 Task: Find connections with filter location Dhaka with filter topic #Workwith filter profile language German with filter current company Ambe International-Recruitment and Mobility with filter school FAROOK COLLEGE, KOZHIKKODE with filter industry Market Research with filter service category Editing with filter keywords title Novelist/Writer
Action: Mouse moved to (484, 93)
Screenshot: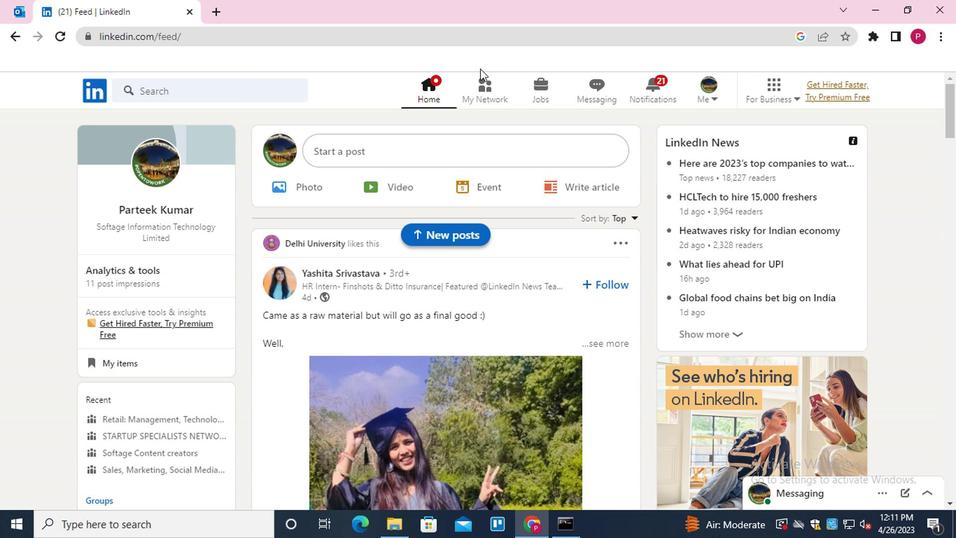 
Action: Mouse pressed left at (484, 93)
Screenshot: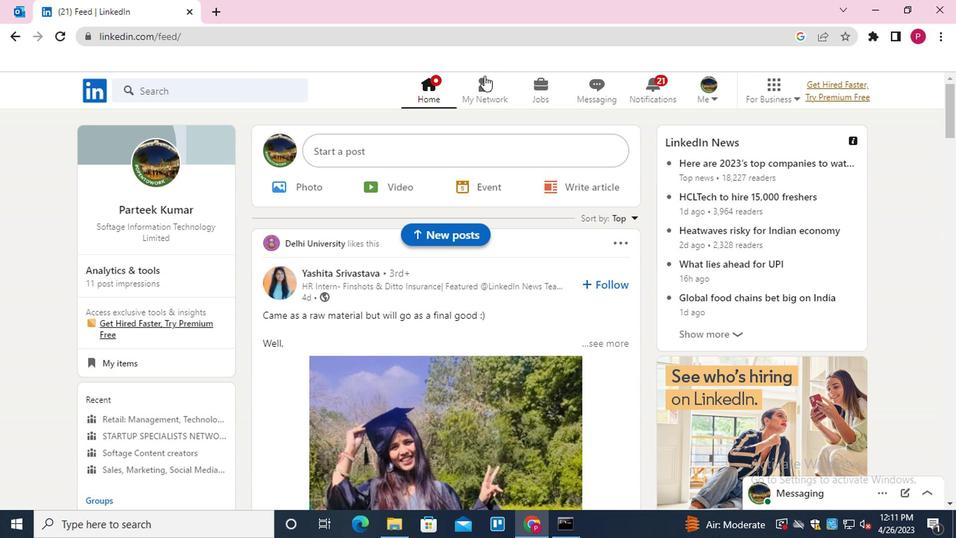 
Action: Mouse moved to (208, 167)
Screenshot: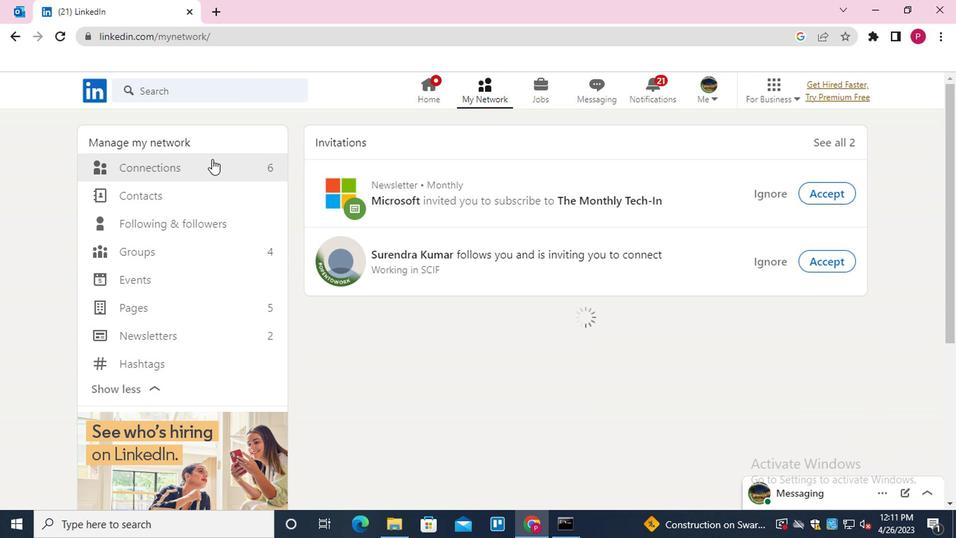 
Action: Mouse pressed left at (208, 167)
Screenshot: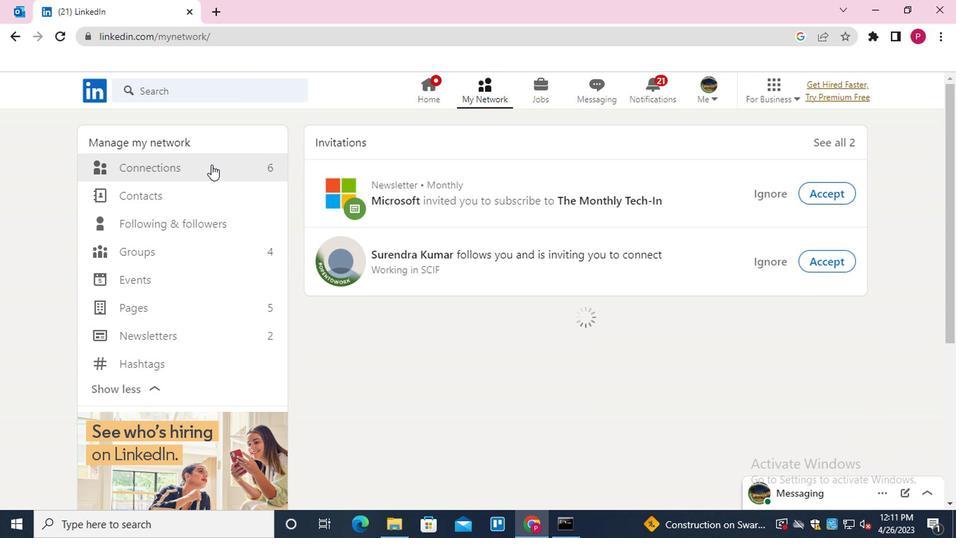 
Action: Mouse moved to (559, 172)
Screenshot: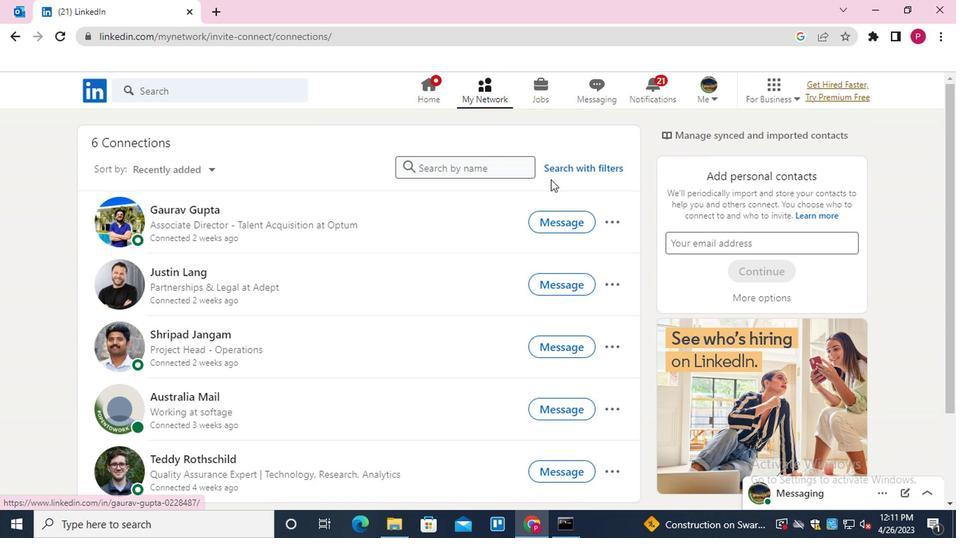 
Action: Mouse pressed left at (559, 172)
Screenshot: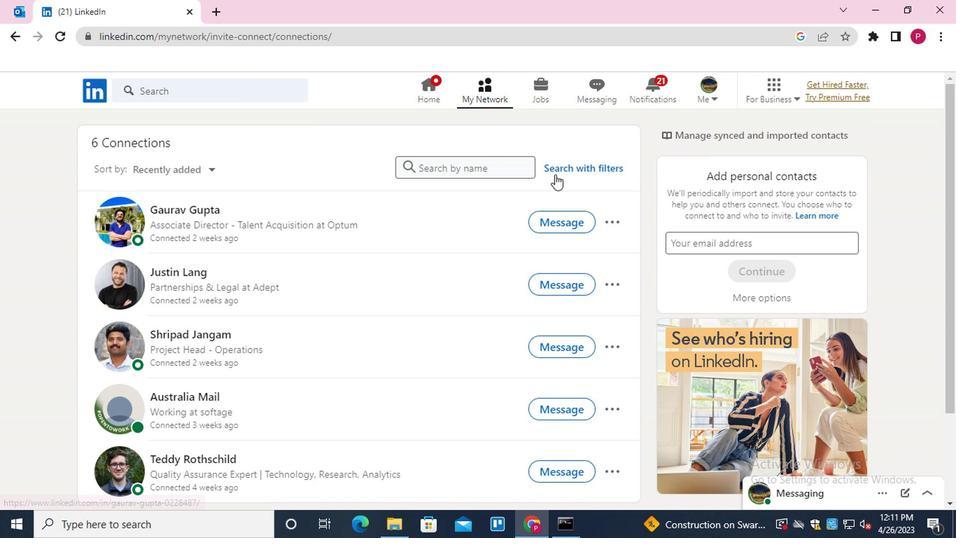 
Action: Mouse moved to (468, 126)
Screenshot: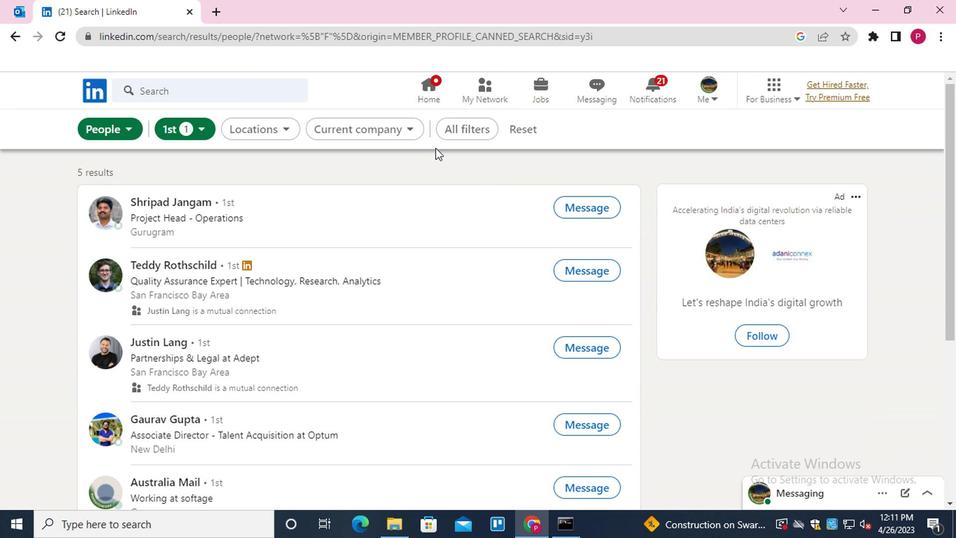
Action: Mouse pressed left at (468, 126)
Screenshot: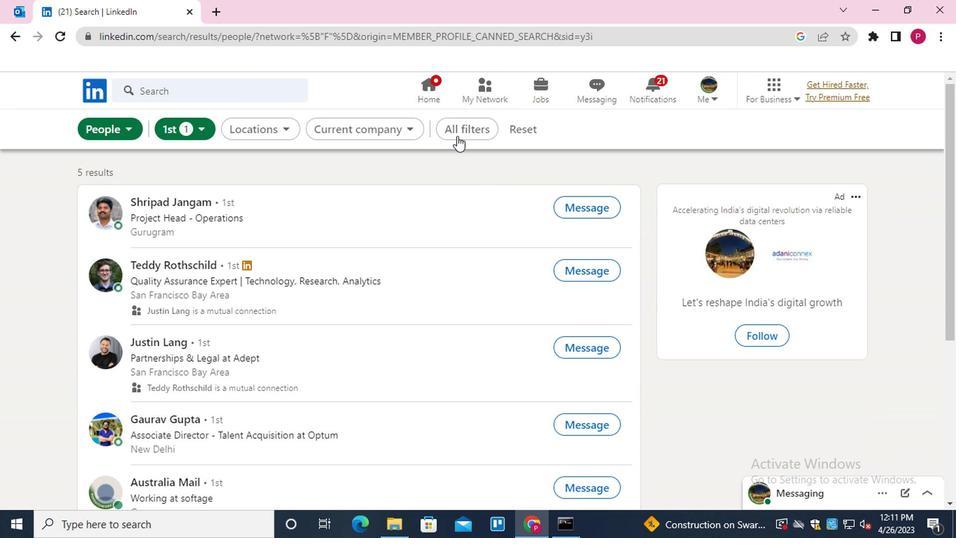 
Action: Mouse moved to (693, 300)
Screenshot: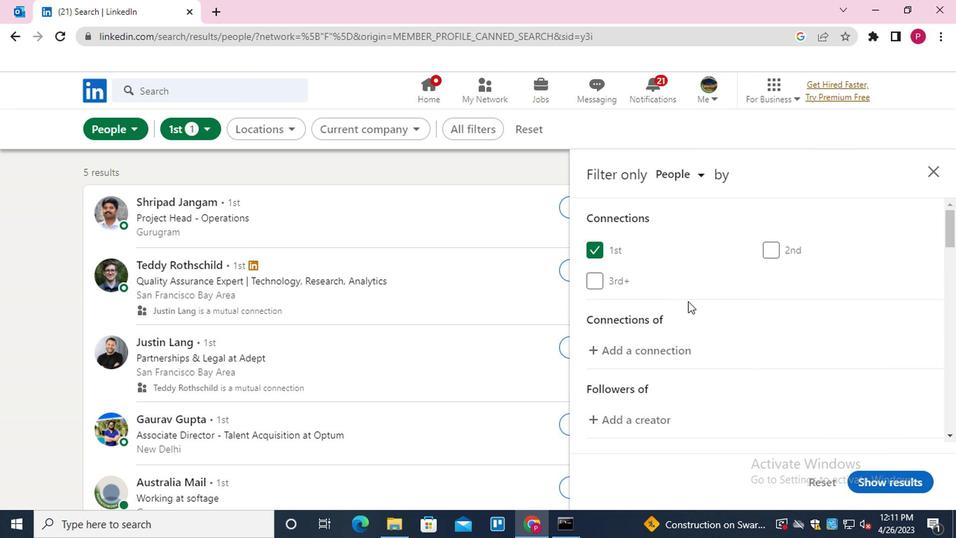 
Action: Mouse scrolled (693, 300) with delta (0, 0)
Screenshot: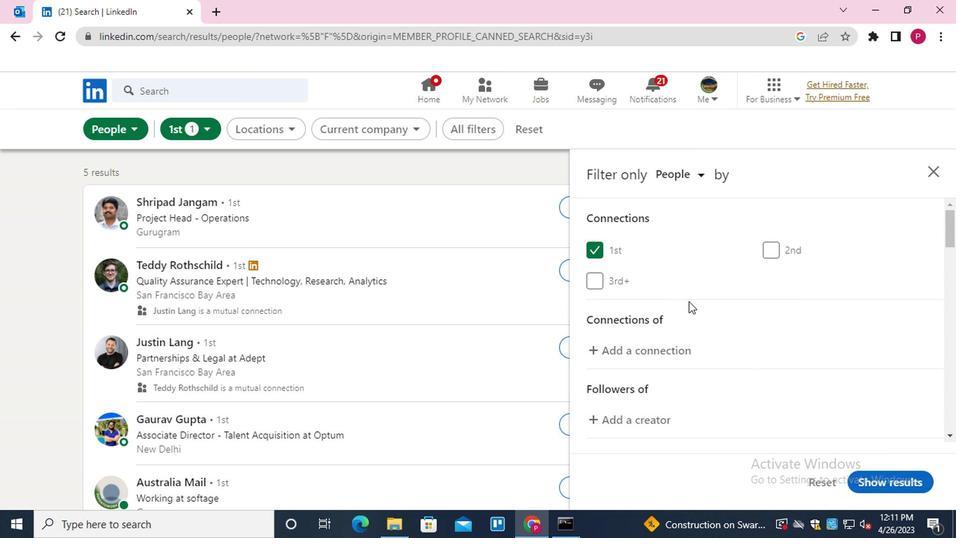 
Action: Mouse moved to (693, 302)
Screenshot: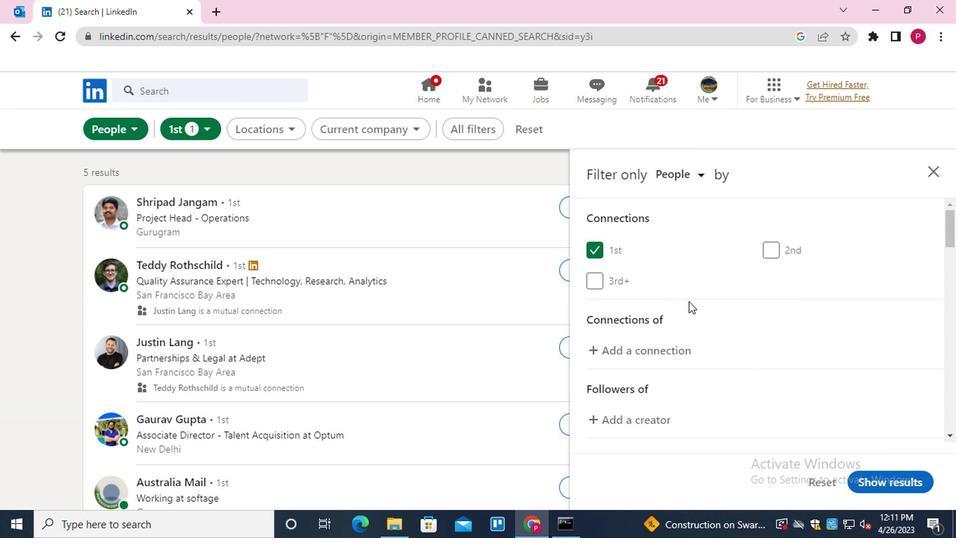 
Action: Mouse scrolled (693, 301) with delta (0, 0)
Screenshot: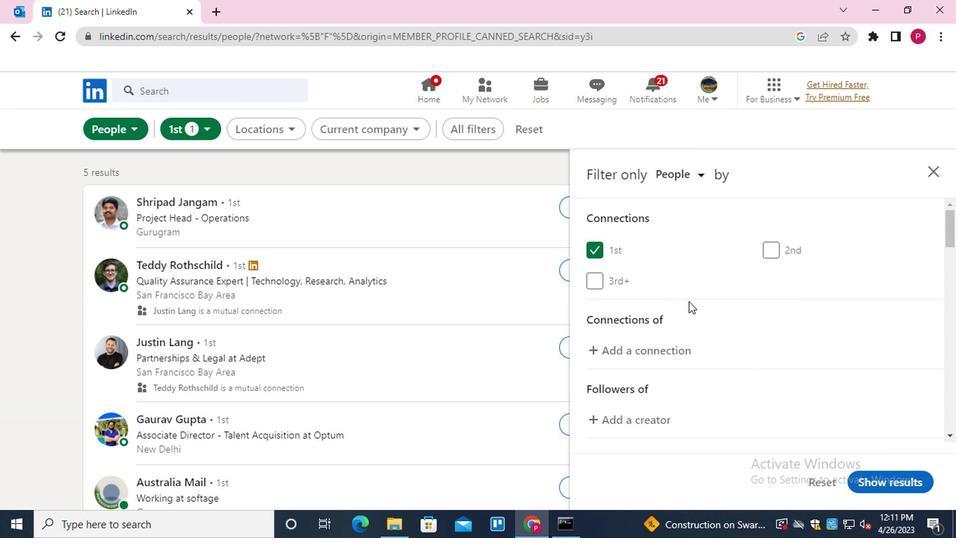 
Action: Mouse moved to (827, 411)
Screenshot: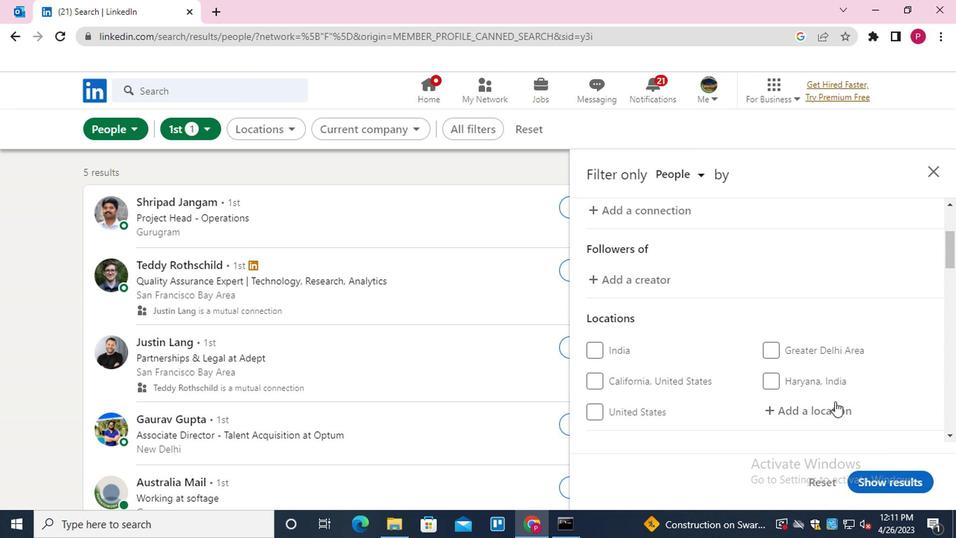 
Action: Mouse pressed left at (827, 411)
Screenshot: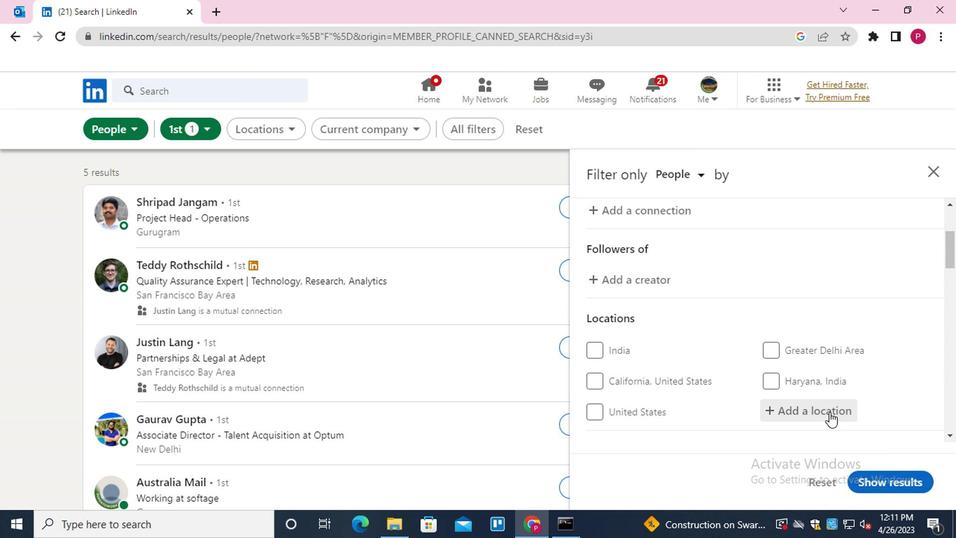 
Action: Mouse moved to (745, 291)
Screenshot: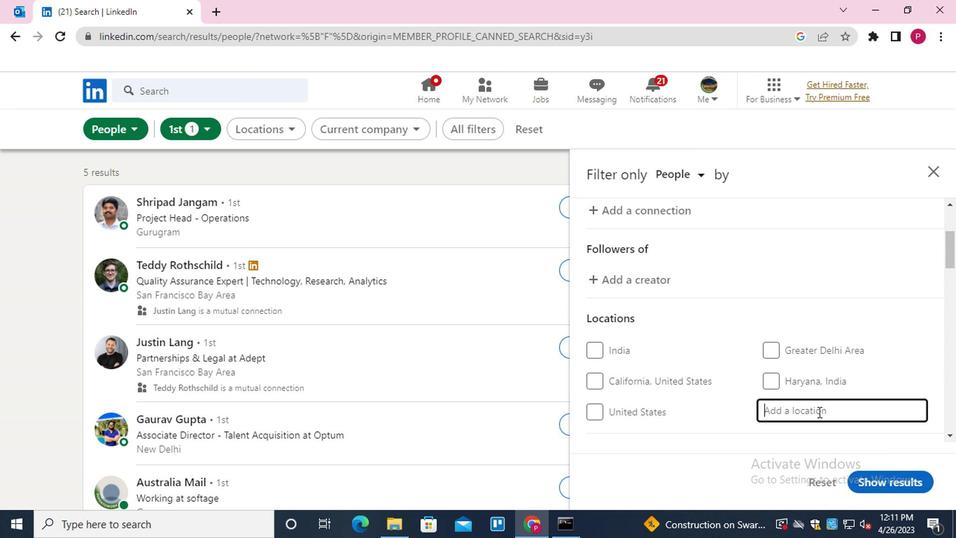 
Action: Key pressed <Key.shift>DHAKA
Screenshot: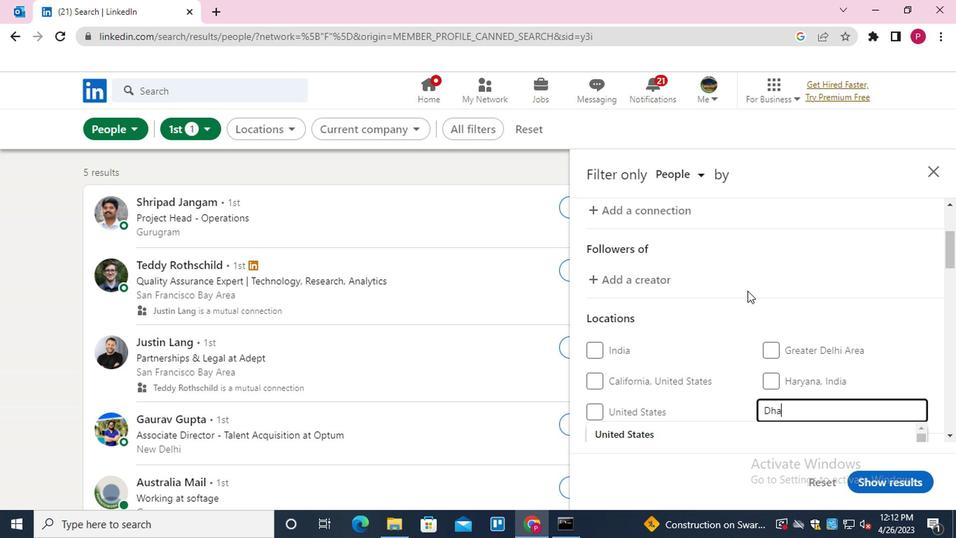 
Action: Mouse moved to (723, 278)
Screenshot: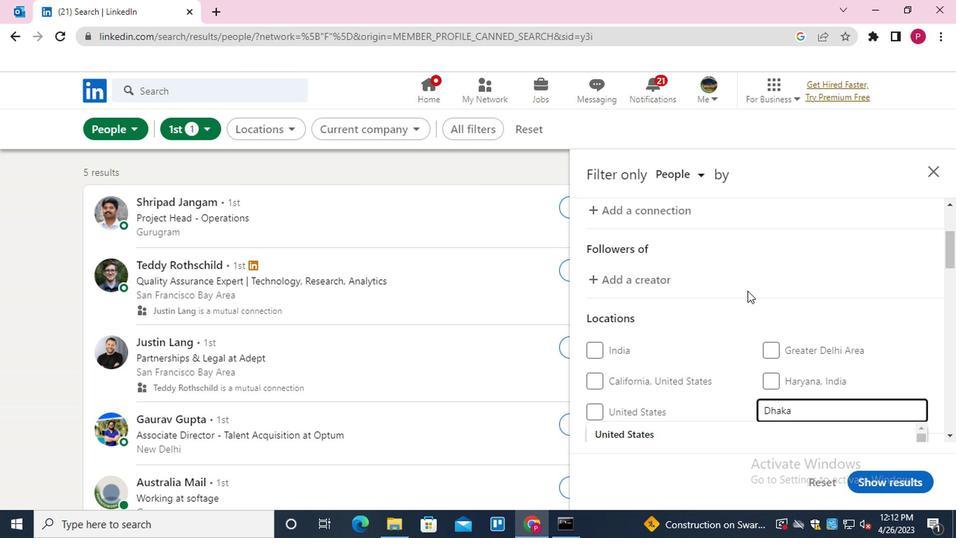 
Action: Mouse scrolled (723, 277) with delta (0, 0)
Screenshot: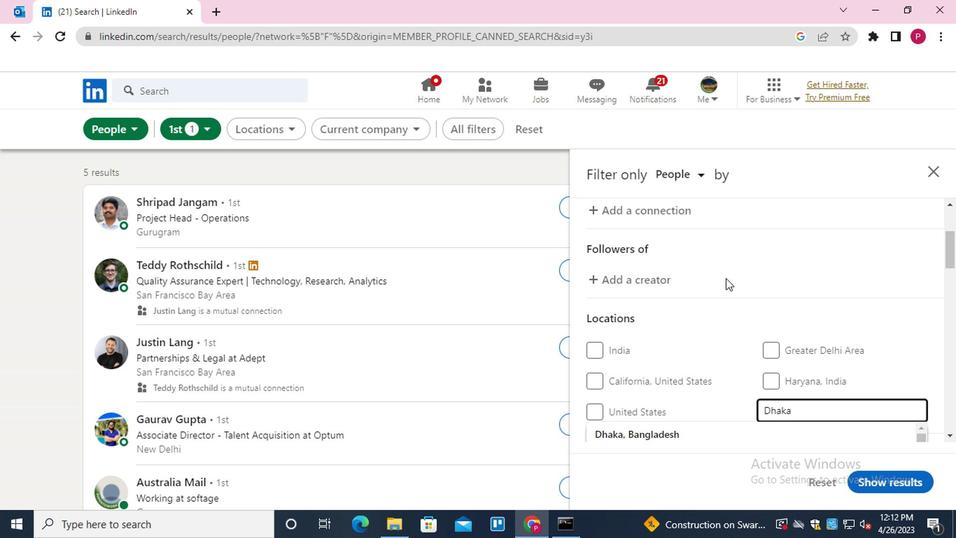 
Action: Mouse scrolled (723, 277) with delta (0, 0)
Screenshot: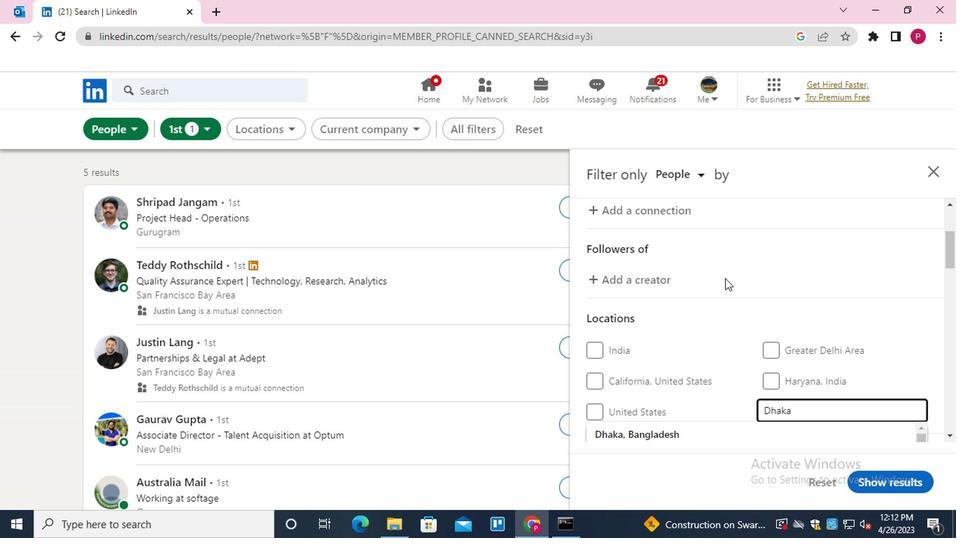
Action: Key pressed <Key.down><Key.enter>
Screenshot: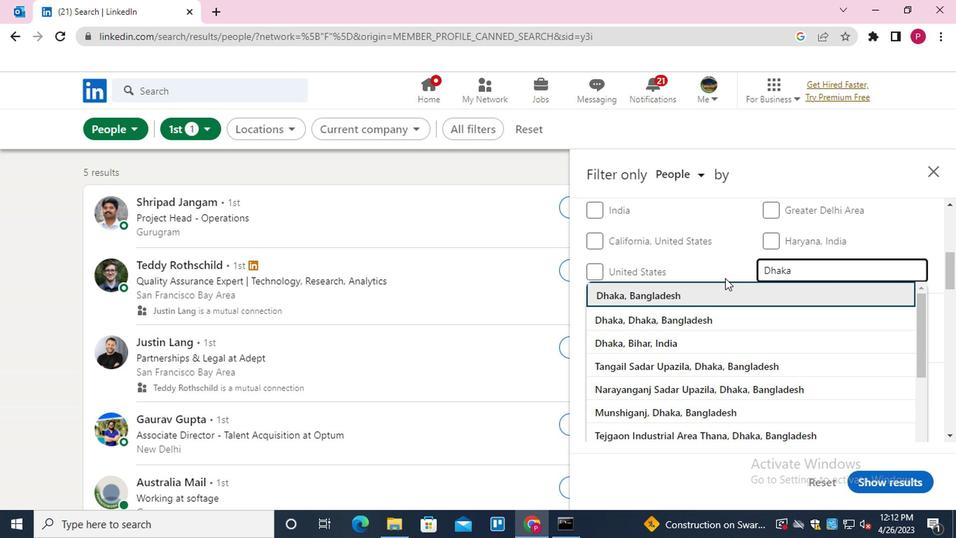 
Action: Mouse moved to (673, 282)
Screenshot: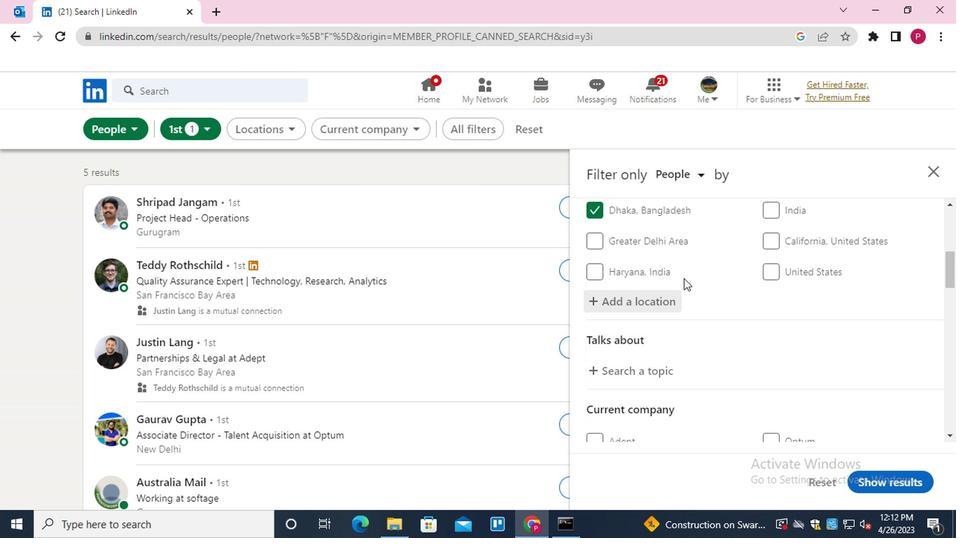
Action: Mouse scrolled (673, 281) with delta (0, 0)
Screenshot: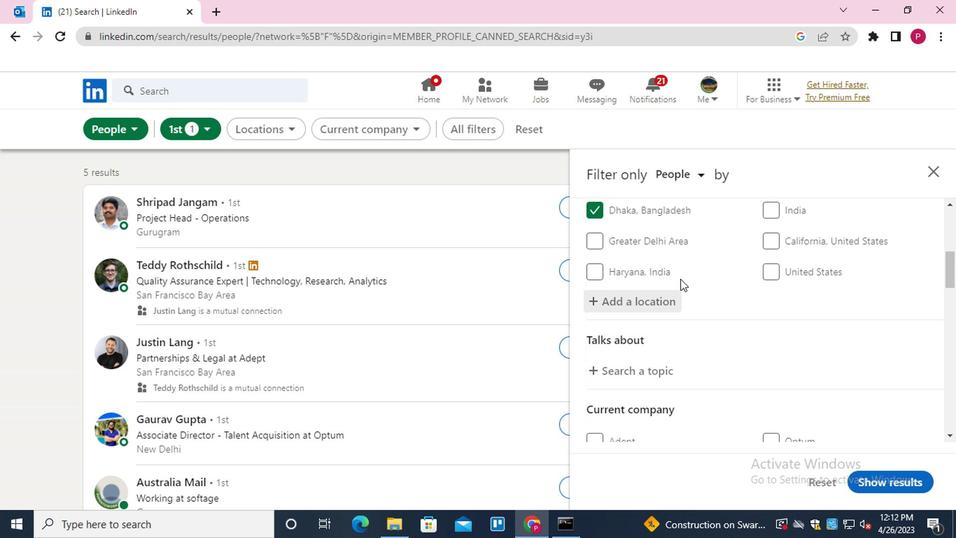 
Action: Mouse moved to (640, 300)
Screenshot: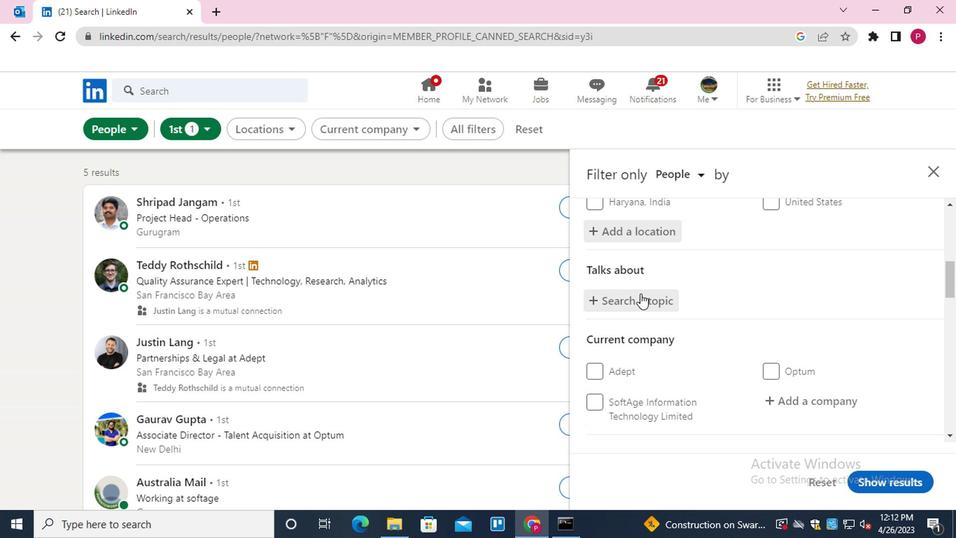 
Action: Mouse pressed left at (640, 300)
Screenshot: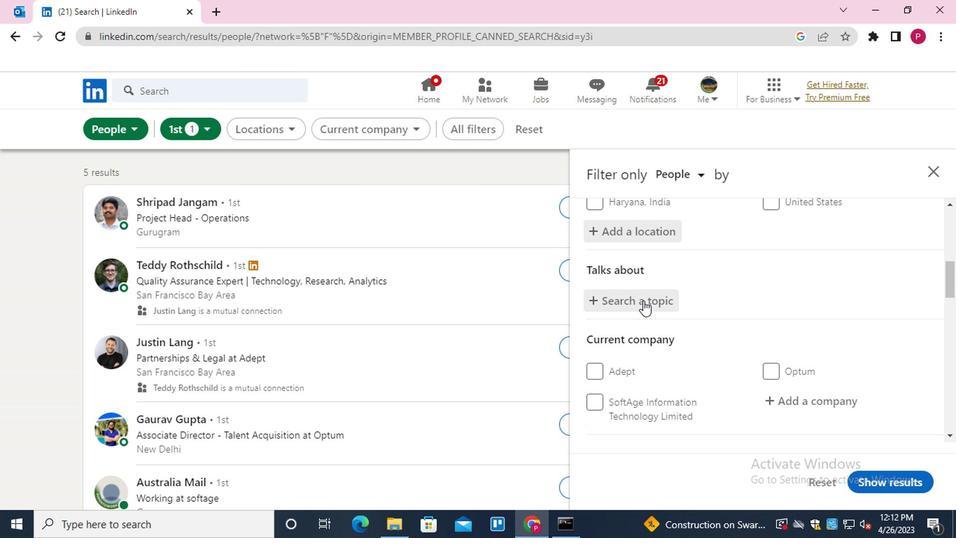 
Action: Key pressed WORK<Key.down><Key.enter>
Screenshot: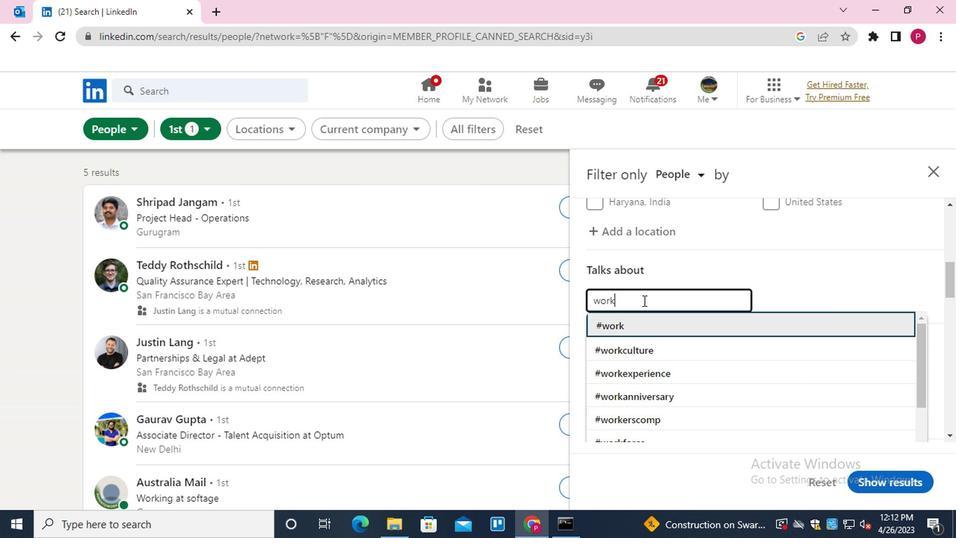 
Action: Mouse moved to (504, 313)
Screenshot: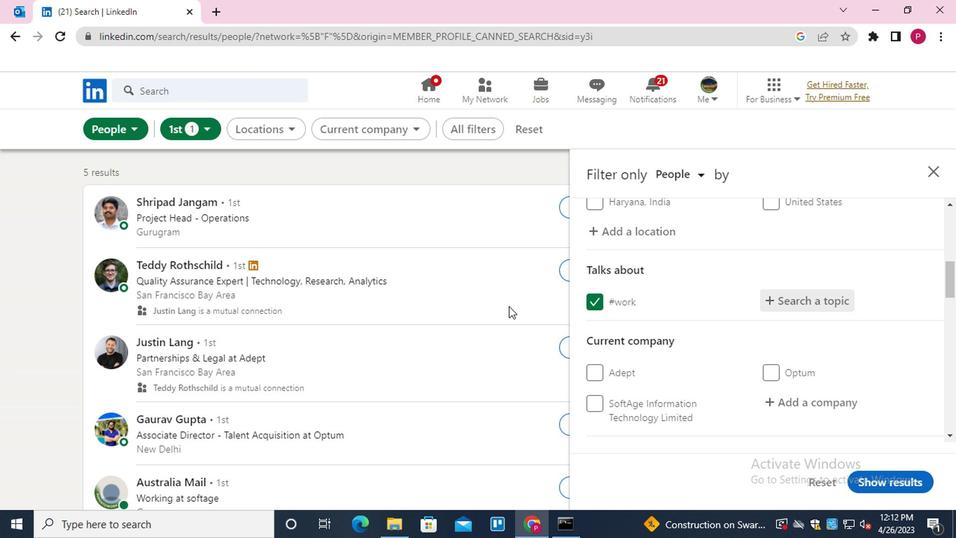 
Action: Mouse scrolled (504, 312) with delta (0, 0)
Screenshot: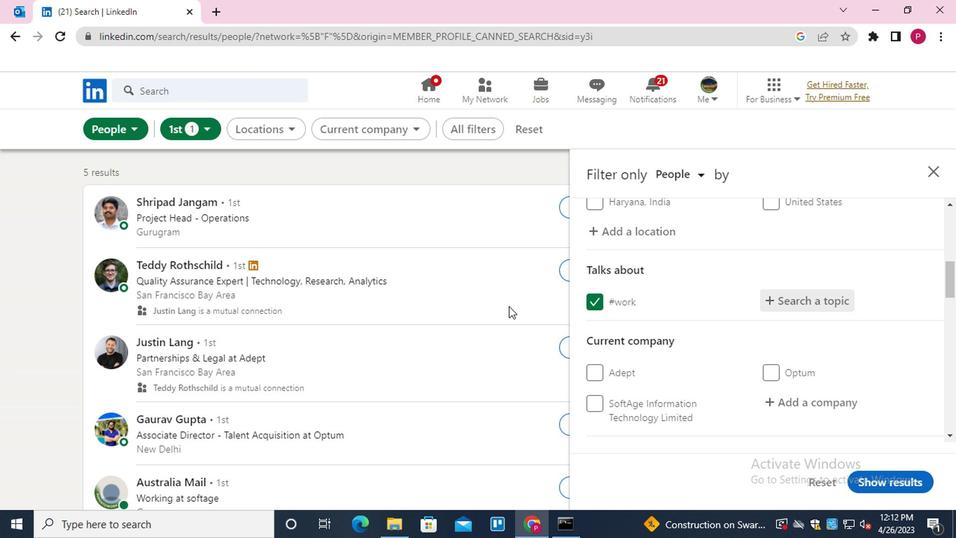 
Action: Mouse moved to (545, 327)
Screenshot: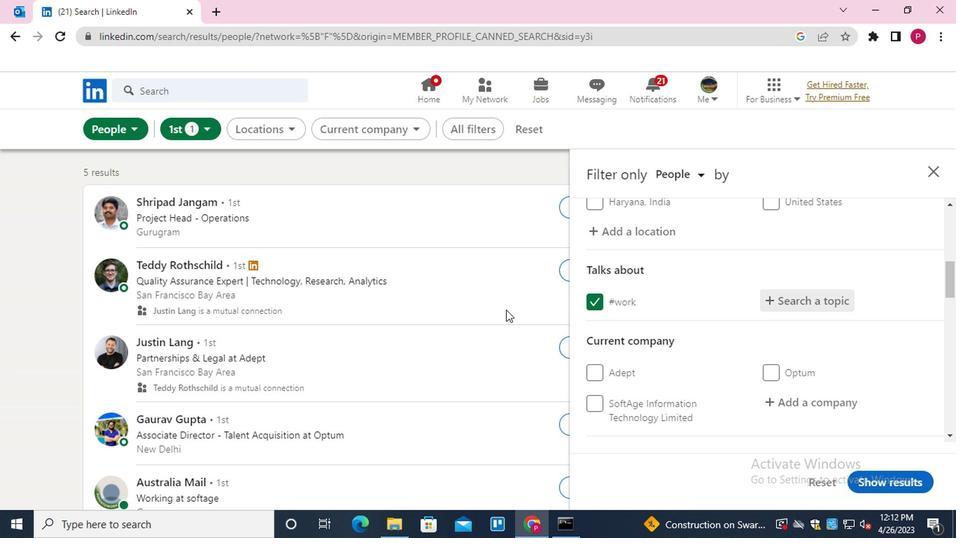 
Action: Mouse scrolled (545, 326) with delta (0, 0)
Screenshot: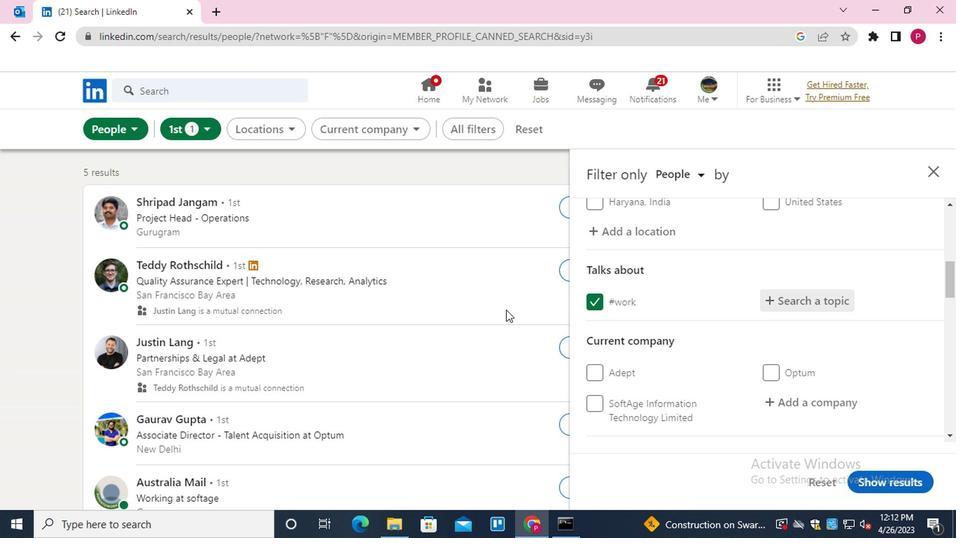 
Action: Mouse moved to (609, 334)
Screenshot: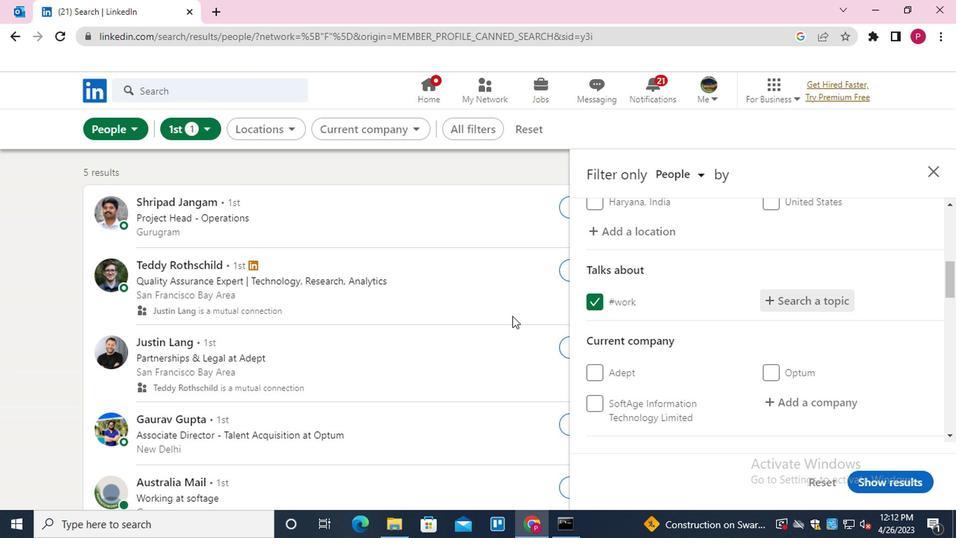 
Action: Mouse scrolled (609, 333) with delta (0, 0)
Screenshot: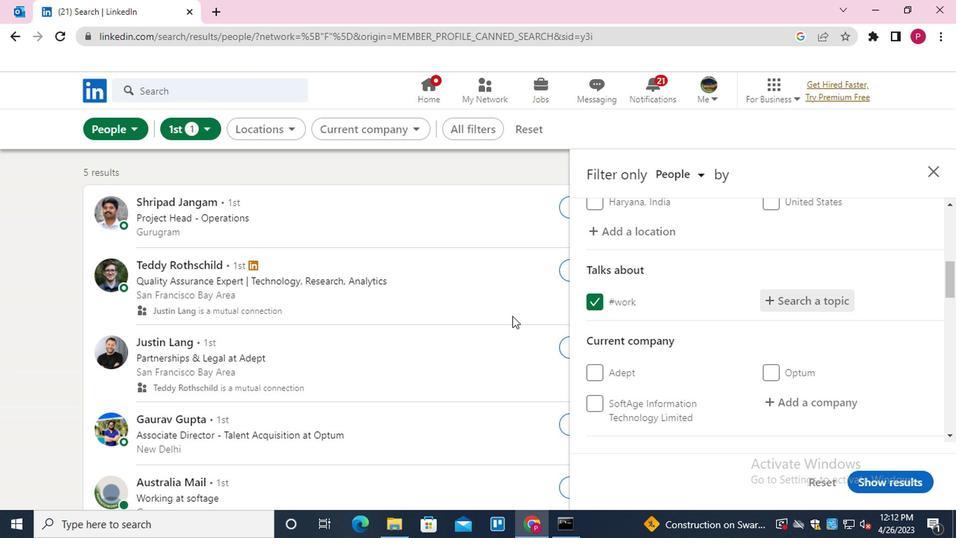 
Action: Mouse moved to (800, 325)
Screenshot: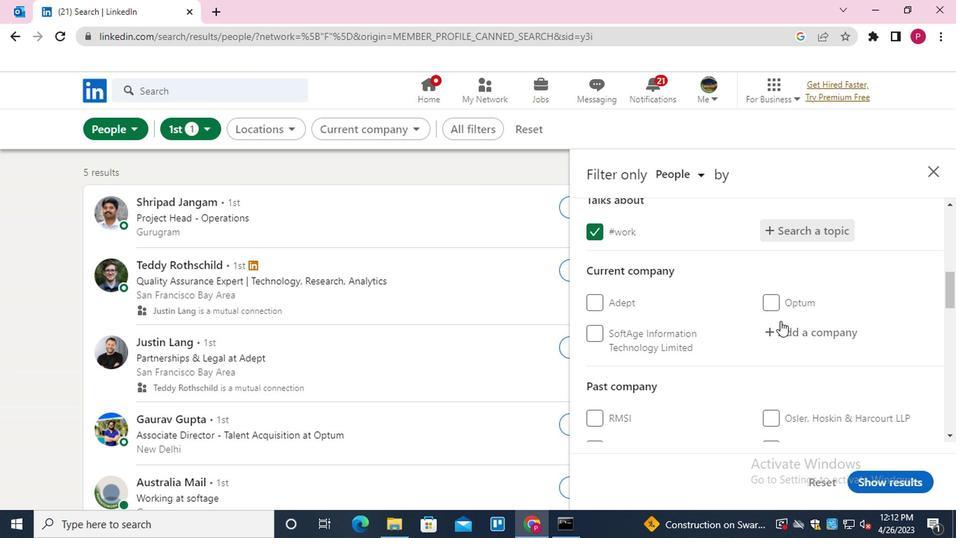 
Action: Mouse pressed left at (800, 325)
Screenshot: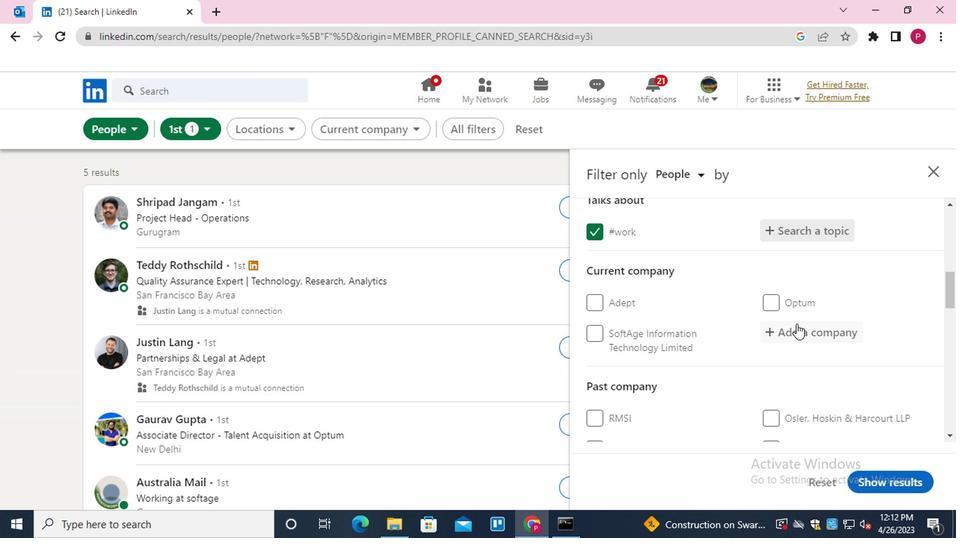 
Action: Mouse moved to (757, 325)
Screenshot: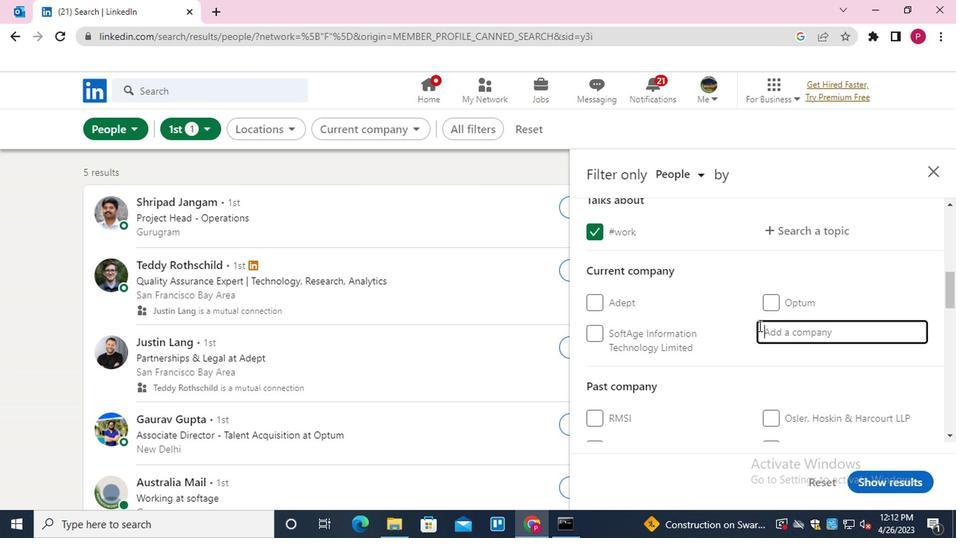 
Action: Key pressed <Key.shift>AMBE<Key.down><Key.down><Key.down><Key.enter>
Screenshot: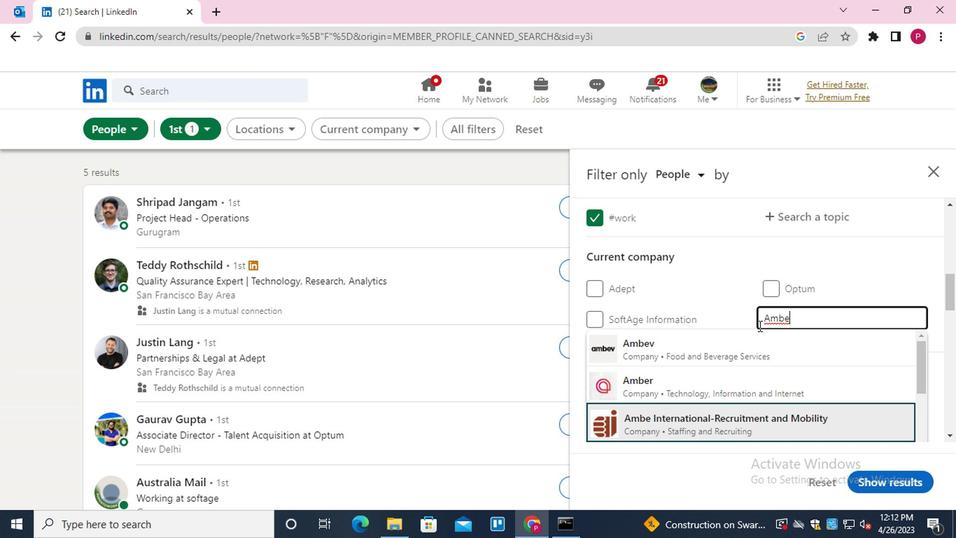 
Action: Mouse moved to (798, 333)
Screenshot: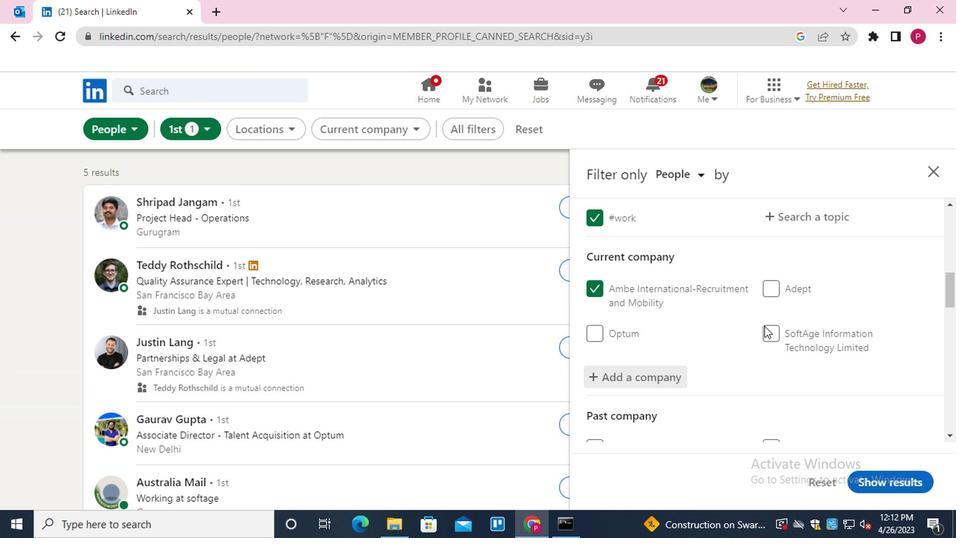 
Action: Mouse scrolled (798, 332) with delta (0, 0)
Screenshot: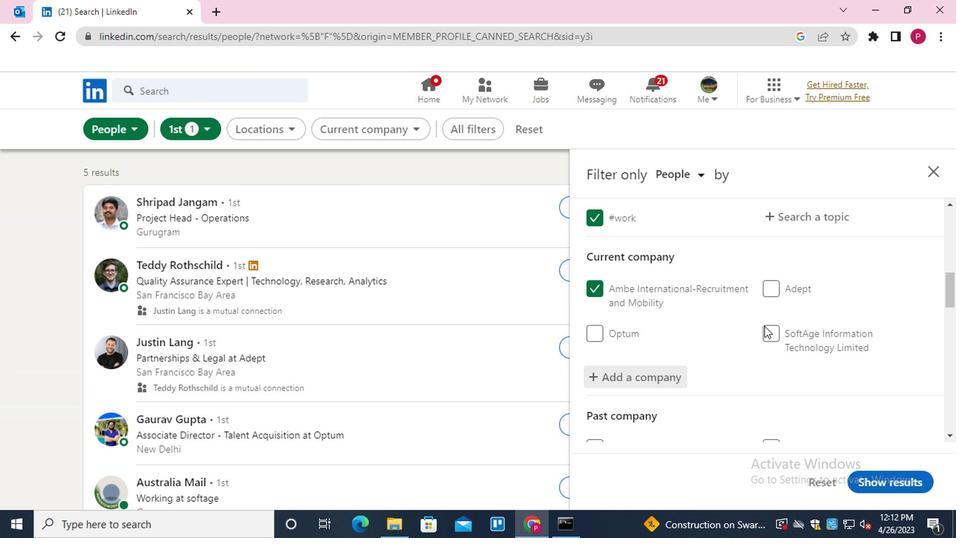
Action: Mouse moved to (798, 335)
Screenshot: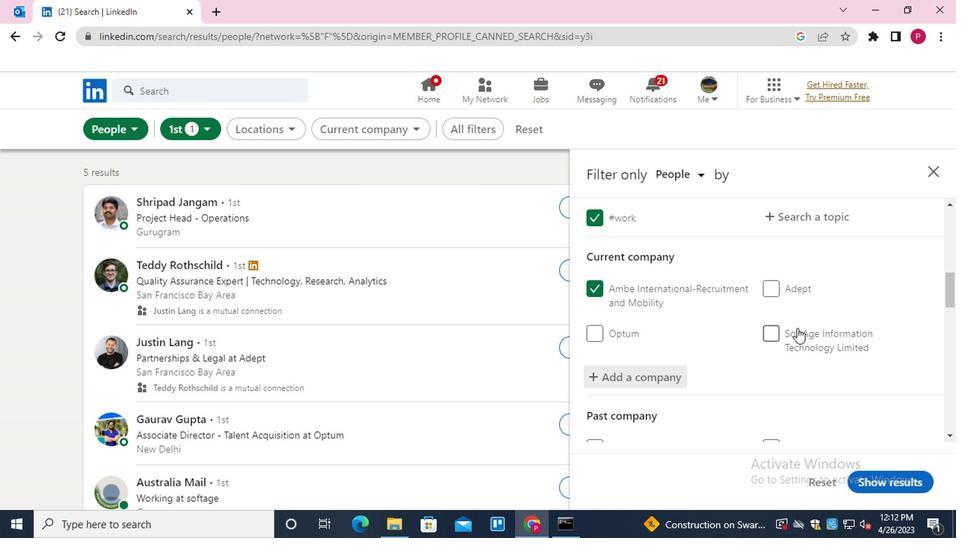 
Action: Mouse scrolled (798, 334) with delta (0, 0)
Screenshot: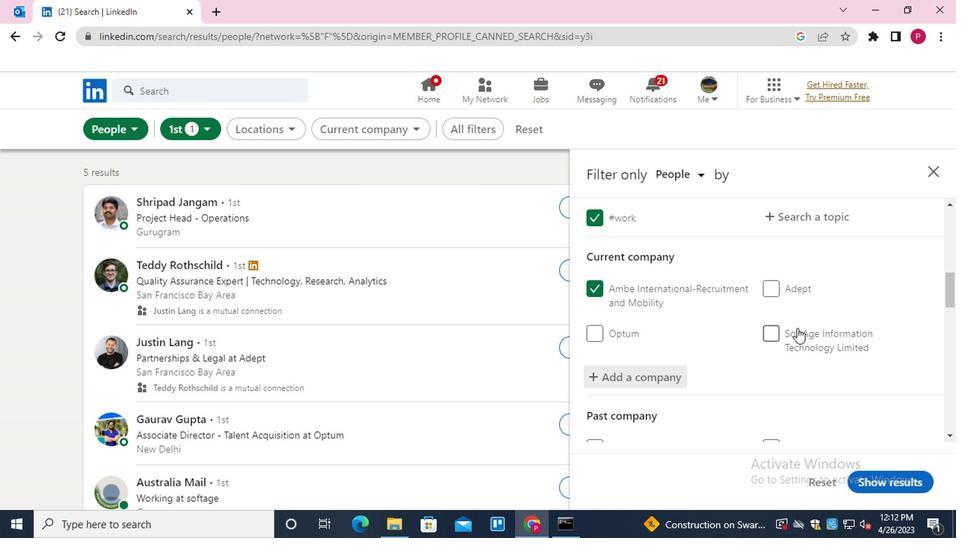 
Action: Mouse moved to (797, 337)
Screenshot: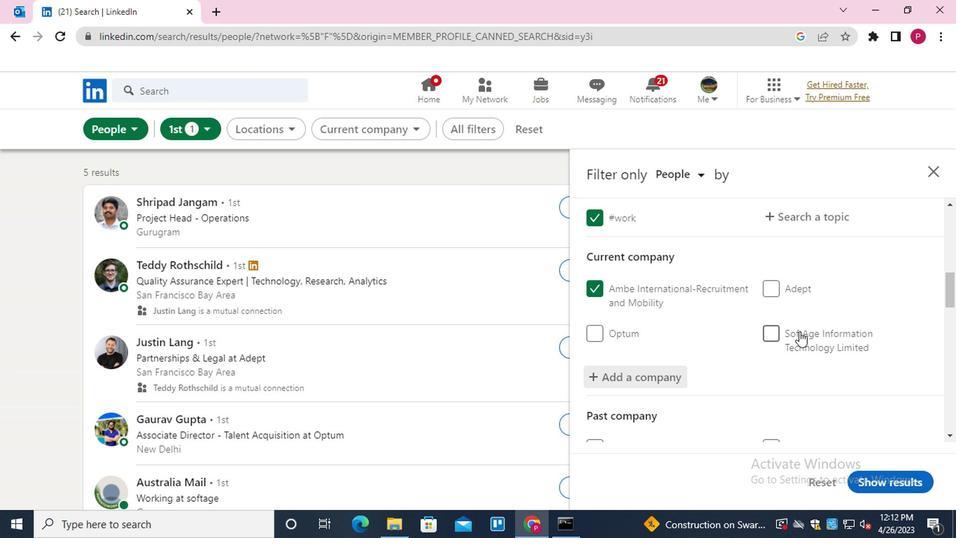 
Action: Mouse scrolled (797, 337) with delta (0, 0)
Screenshot: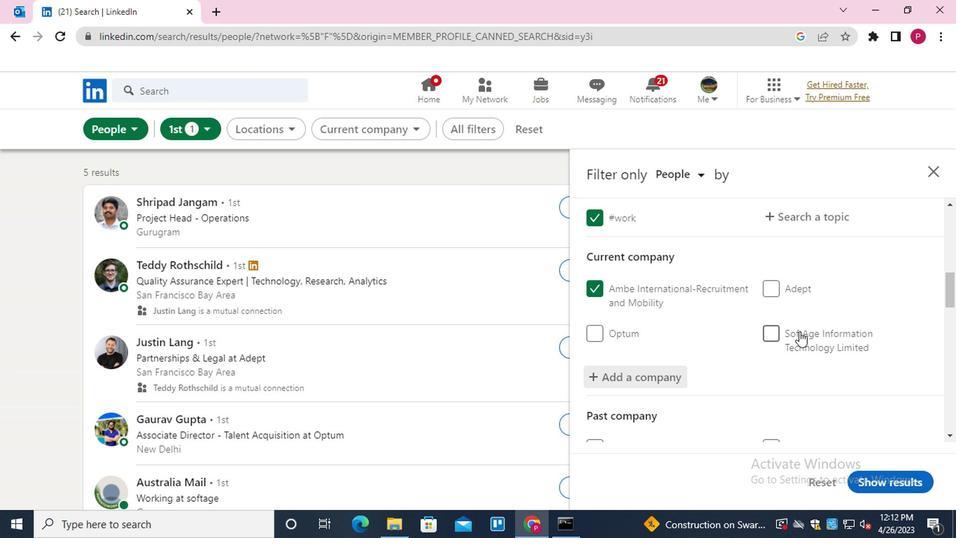 
Action: Mouse moved to (795, 339)
Screenshot: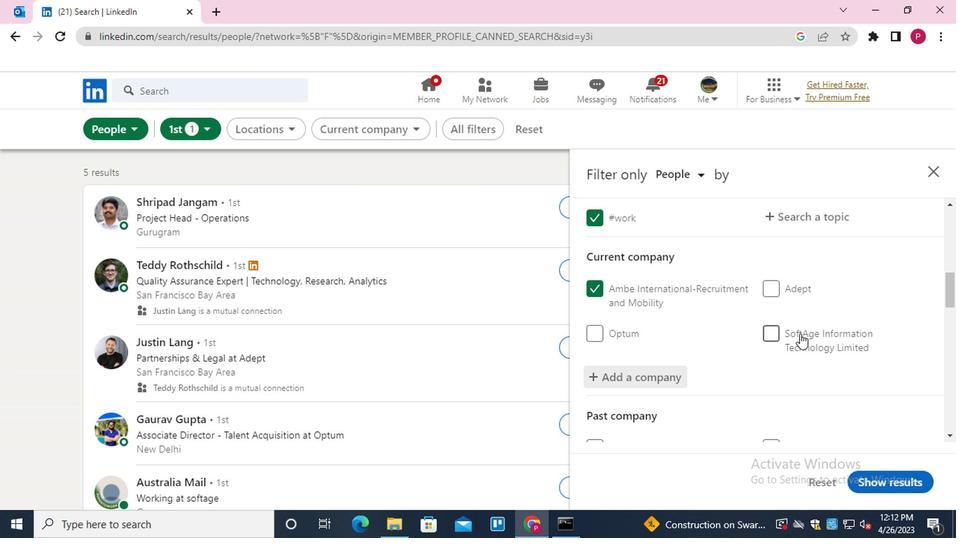 
Action: Mouse scrolled (795, 338) with delta (0, 0)
Screenshot: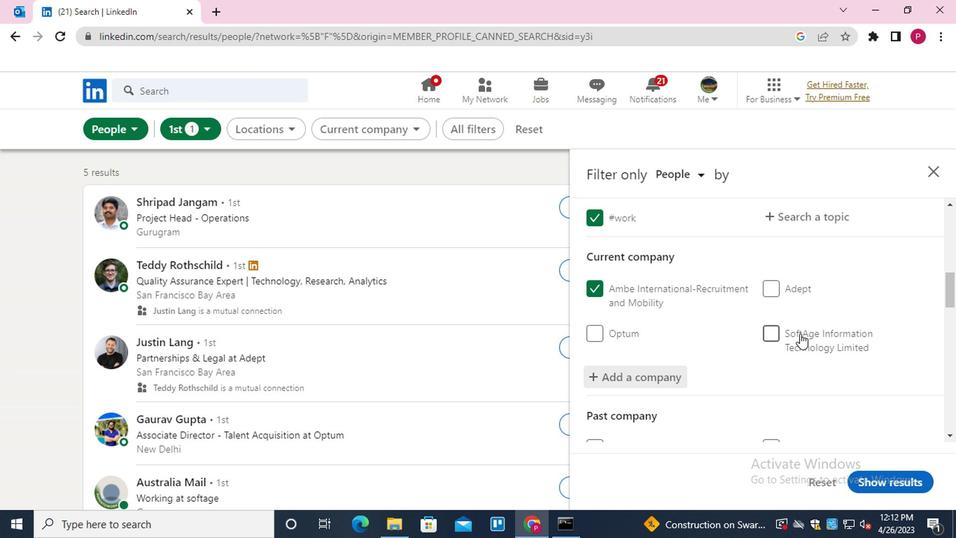 
Action: Mouse moved to (776, 276)
Screenshot: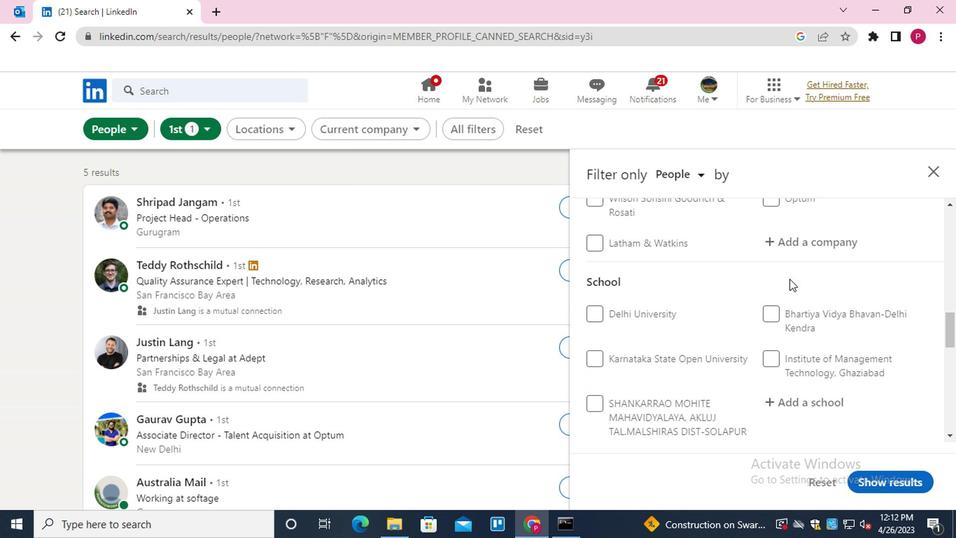 
Action: Mouse scrolled (776, 275) with delta (0, 0)
Screenshot: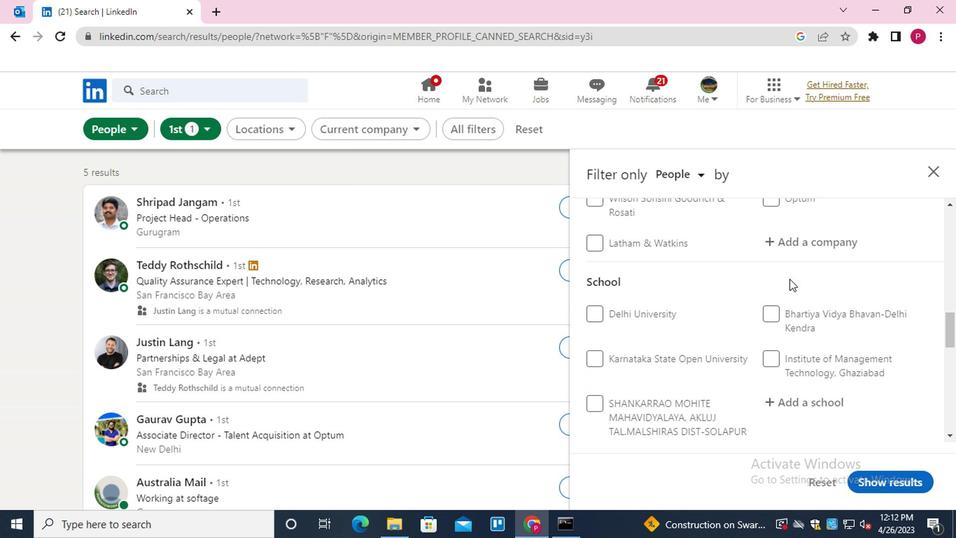
Action: Mouse scrolled (776, 275) with delta (0, 0)
Screenshot: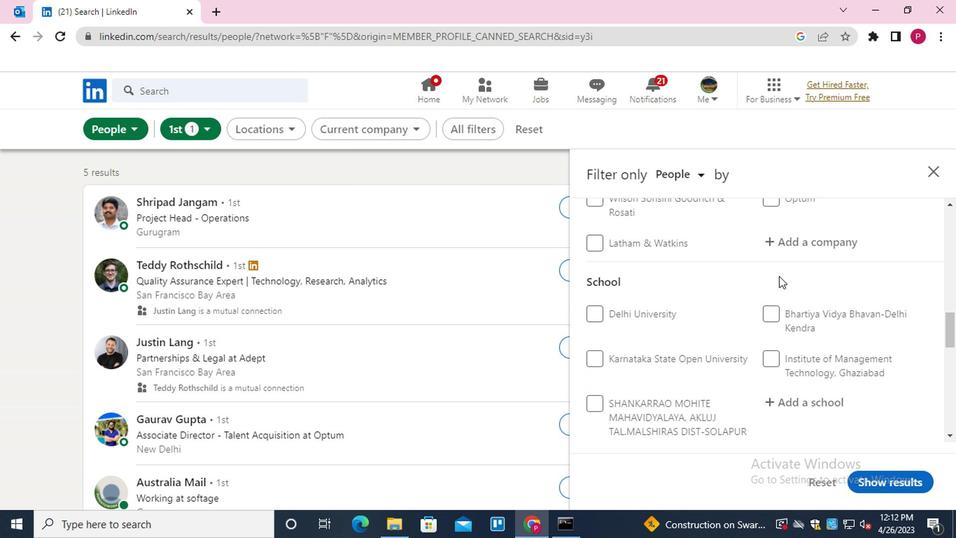 
Action: Mouse moved to (803, 266)
Screenshot: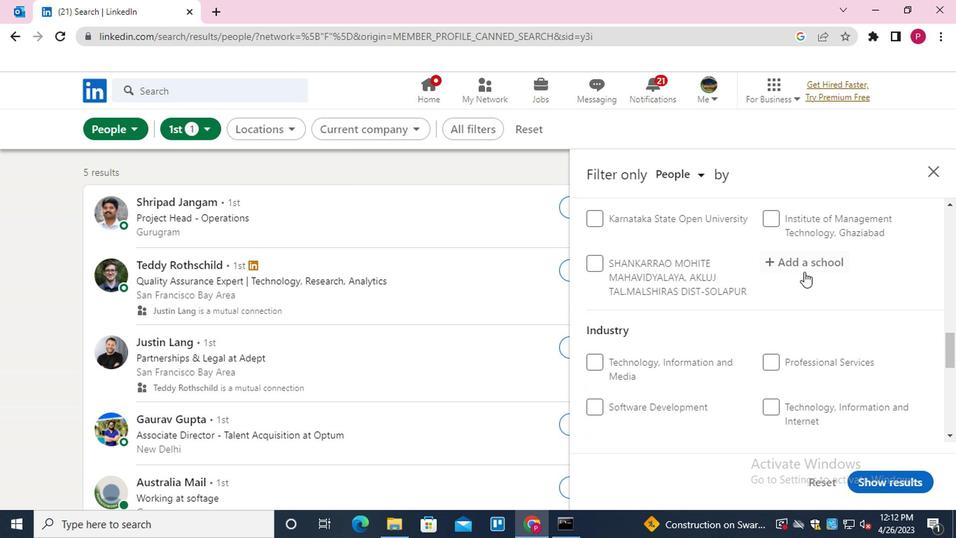 
Action: Mouse pressed left at (803, 266)
Screenshot: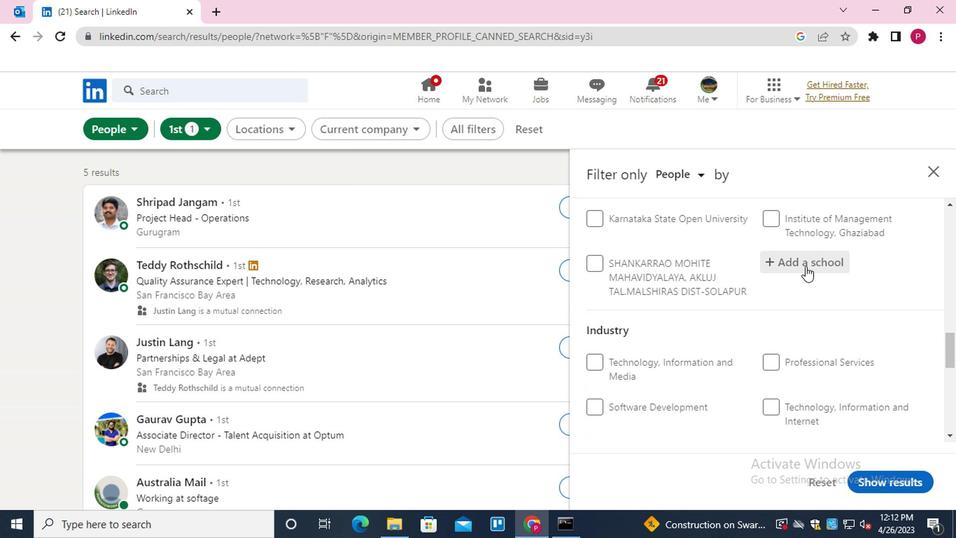 
Action: Key pressed <Key.shift><Key.shift><Key.shift><Key.shift><Key.shift>FAROOK<Key.space><Key.shift>COLLEGE
Screenshot: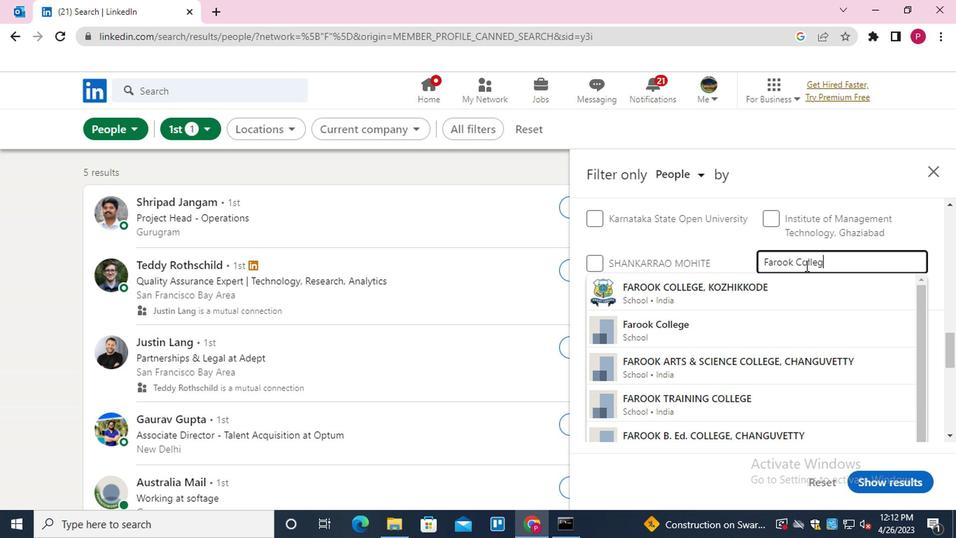 
Action: Mouse moved to (779, 280)
Screenshot: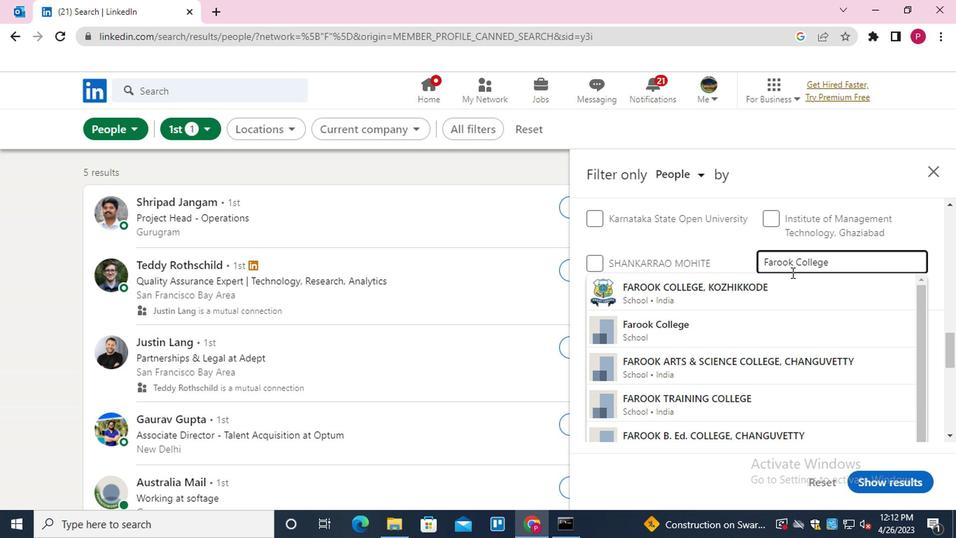 
Action: Mouse pressed left at (779, 280)
Screenshot: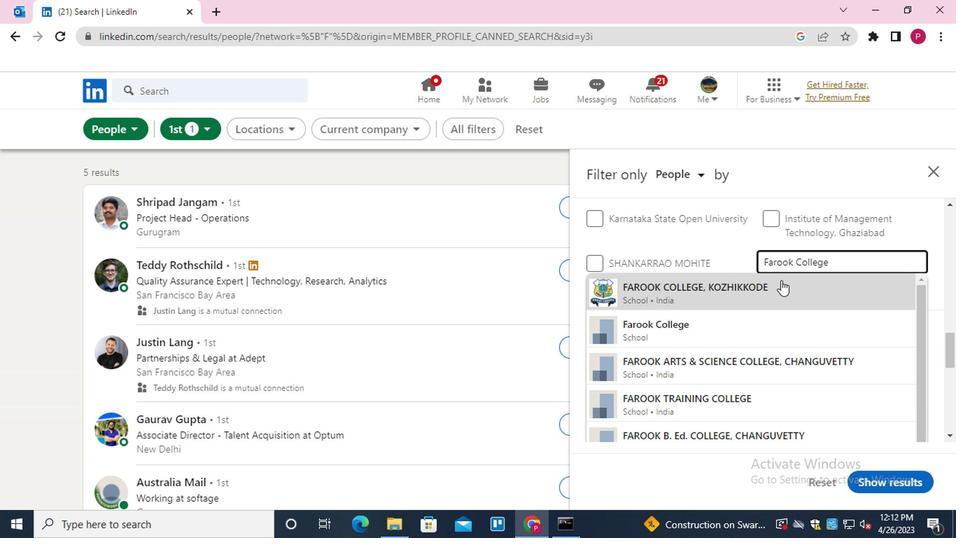 
Action: Mouse moved to (778, 281)
Screenshot: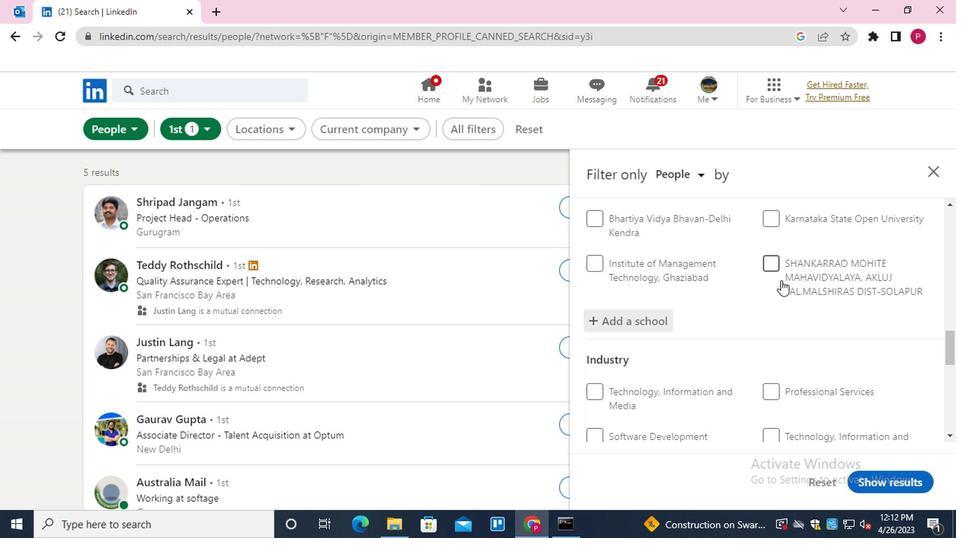 
Action: Mouse scrolled (778, 280) with delta (0, 0)
Screenshot: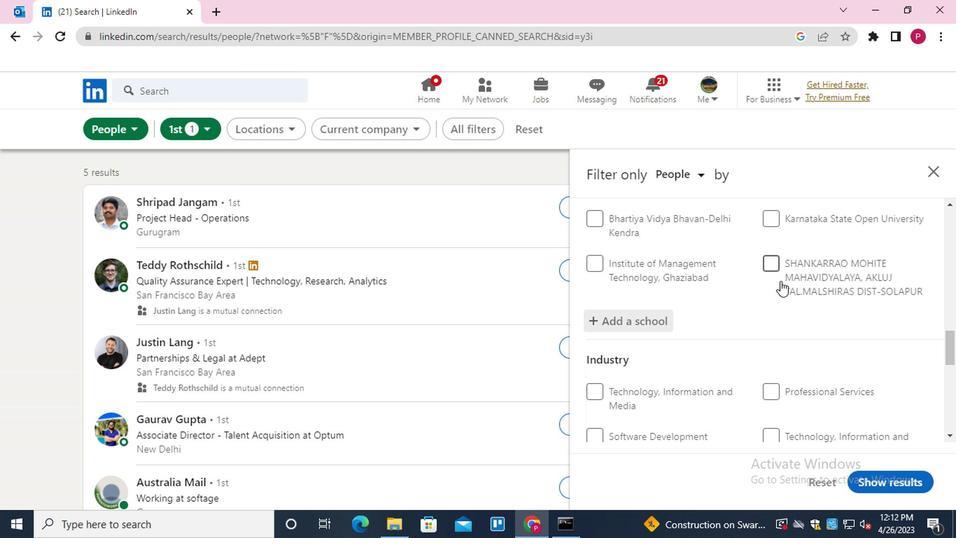 
Action: Mouse scrolled (778, 280) with delta (0, 0)
Screenshot: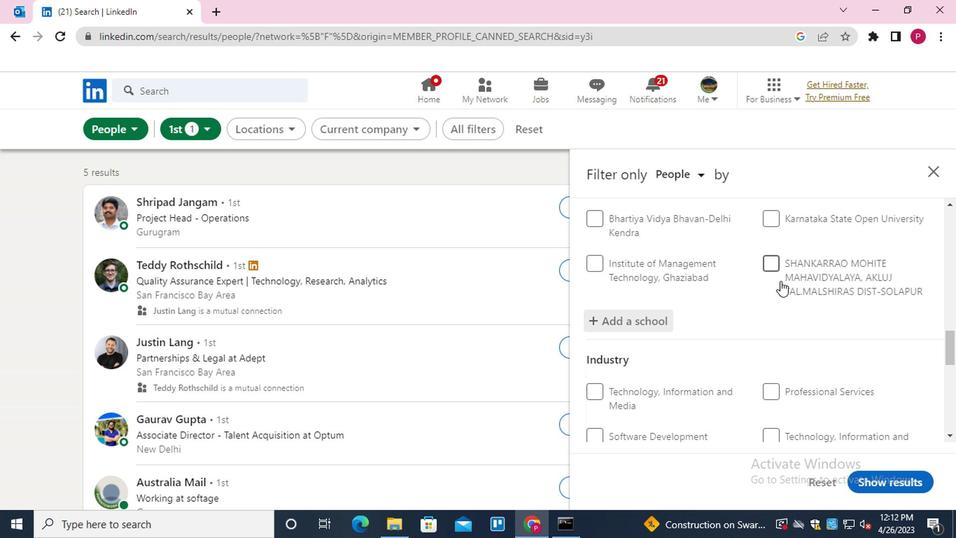 
Action: Mouse moved to (800, 333)
Screenshot: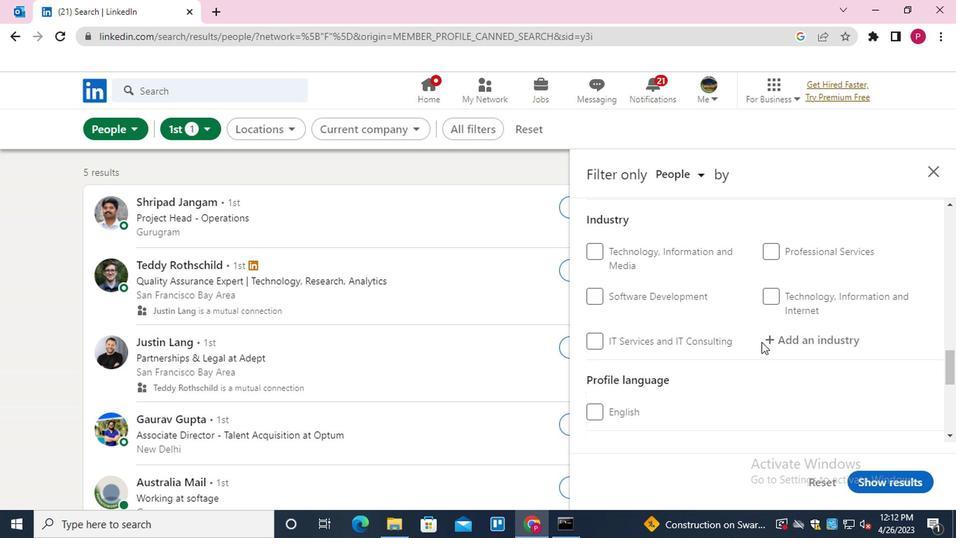 
Action: Mouse pressed left at (800, 333)
Screenshot: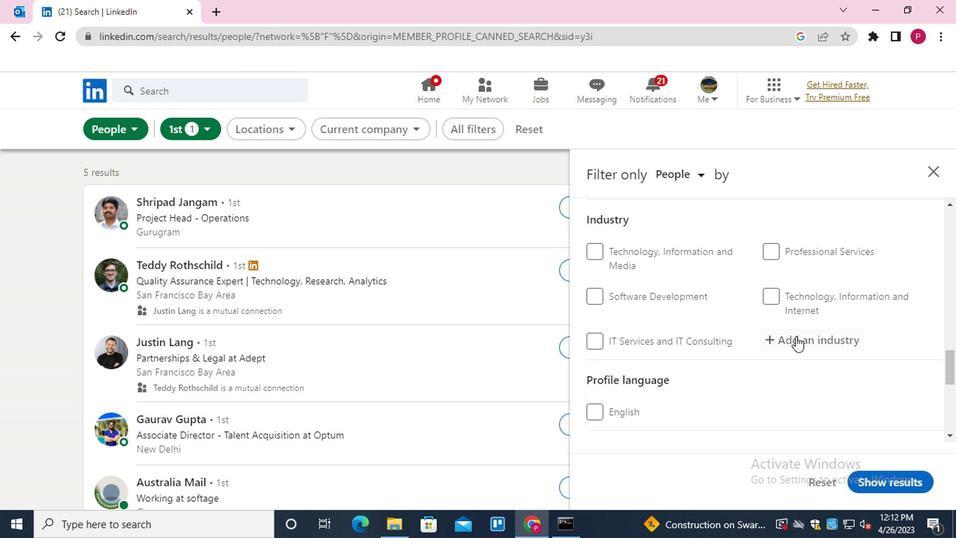 
Action: Key pressed <Key.shift>MARKET<Key.down><Key.enter>
Screenshot: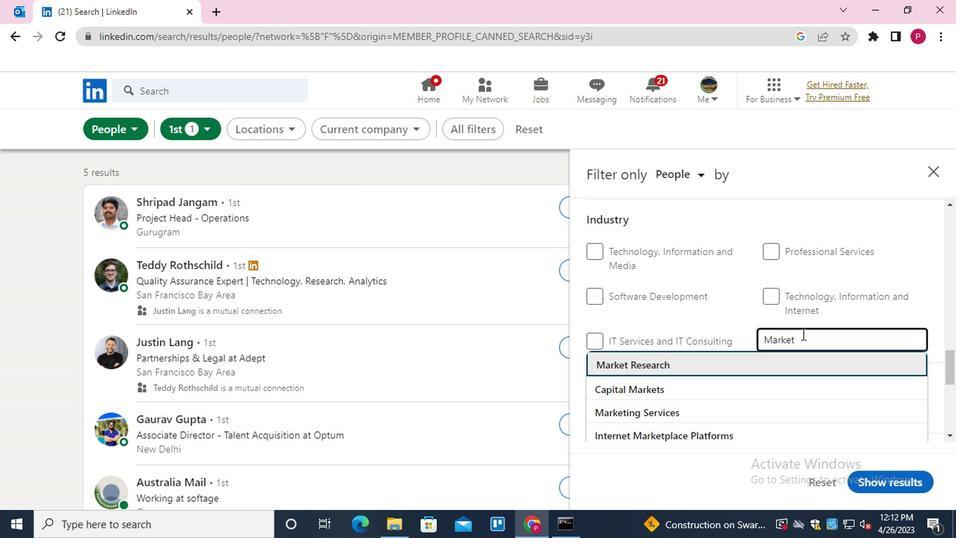 
Action: Mouse moved to (800, 333)
Screenshot: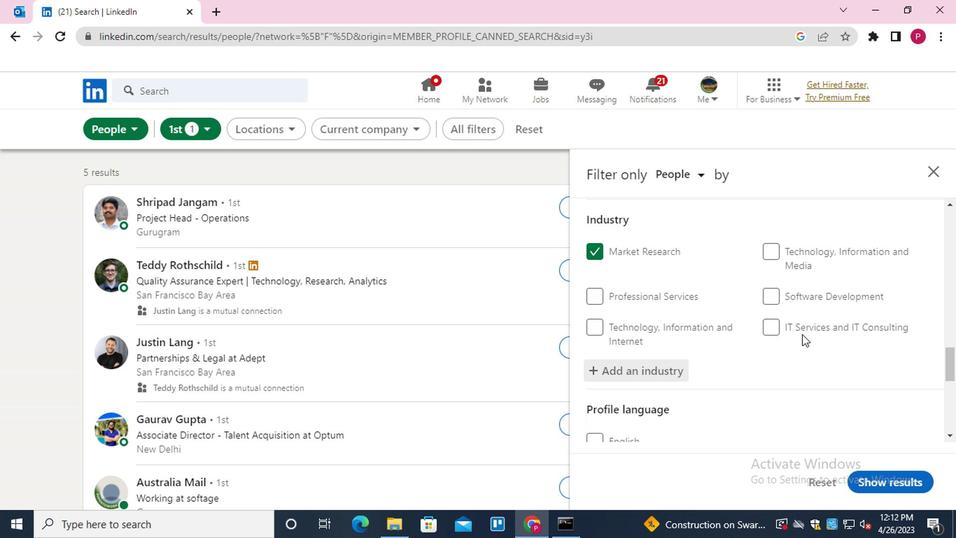 
Action: Mouse scrolled (800, 333) with delta (0, 0)
Screenshot: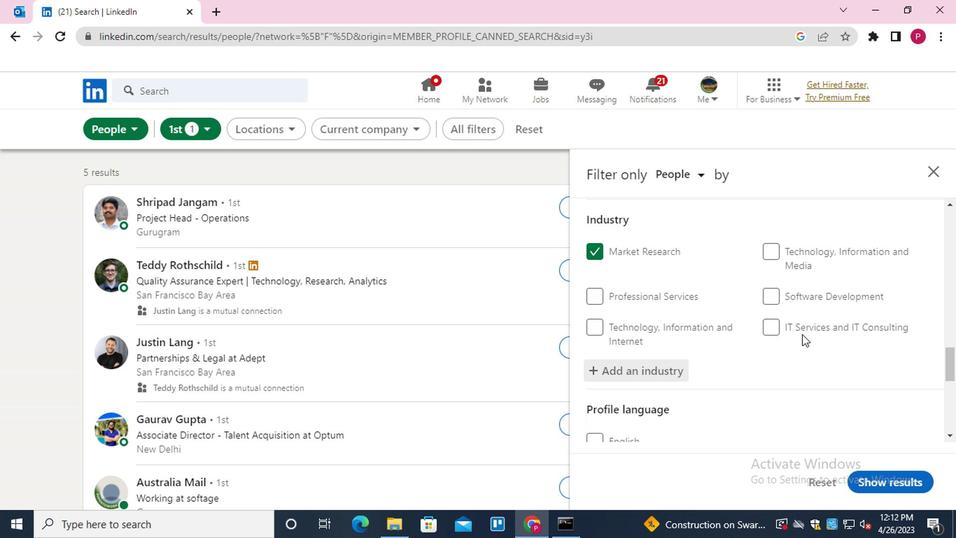 
Action: Mouse moved to (800, 335)
Screenshot: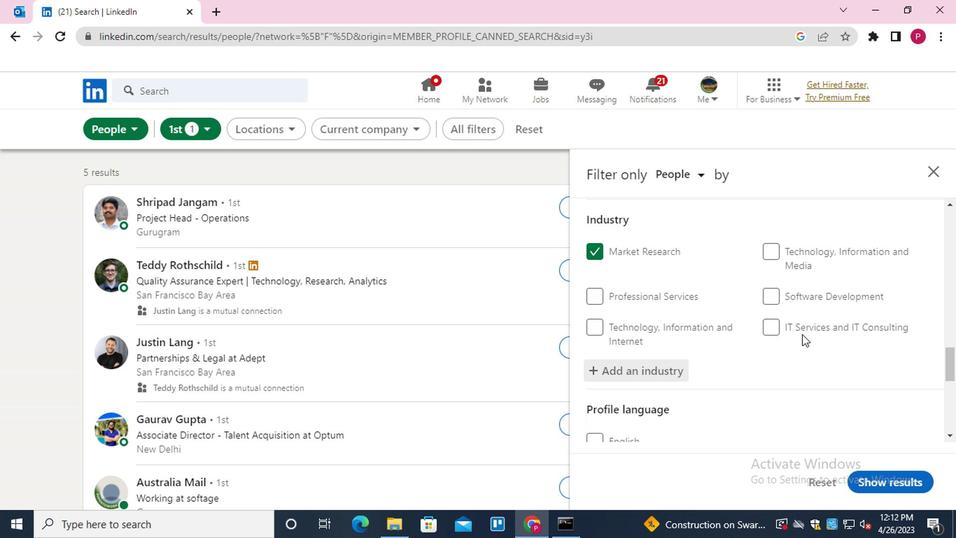 
Action: Mouse scrolled (800, 334) with delta (0, 0)
Screenshot: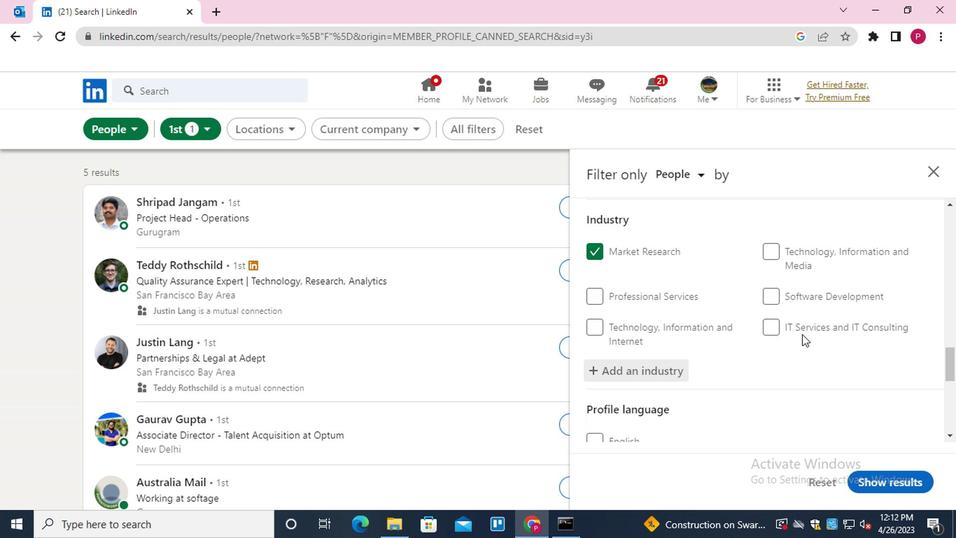 
Action: Mouse moved to (800, 338)
Screenshot: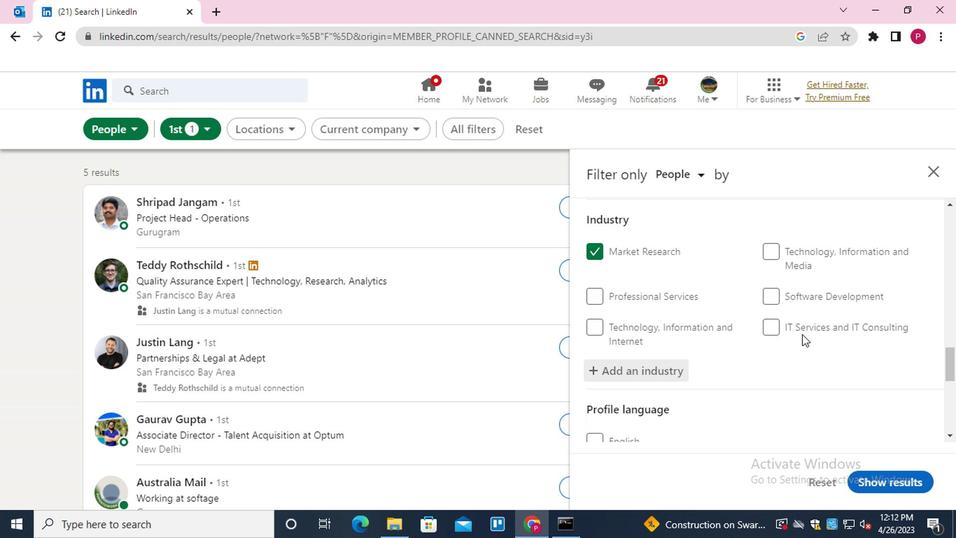 
Action: Mouse scrolled (800, 337) with delta (0, 0)
Screenshot: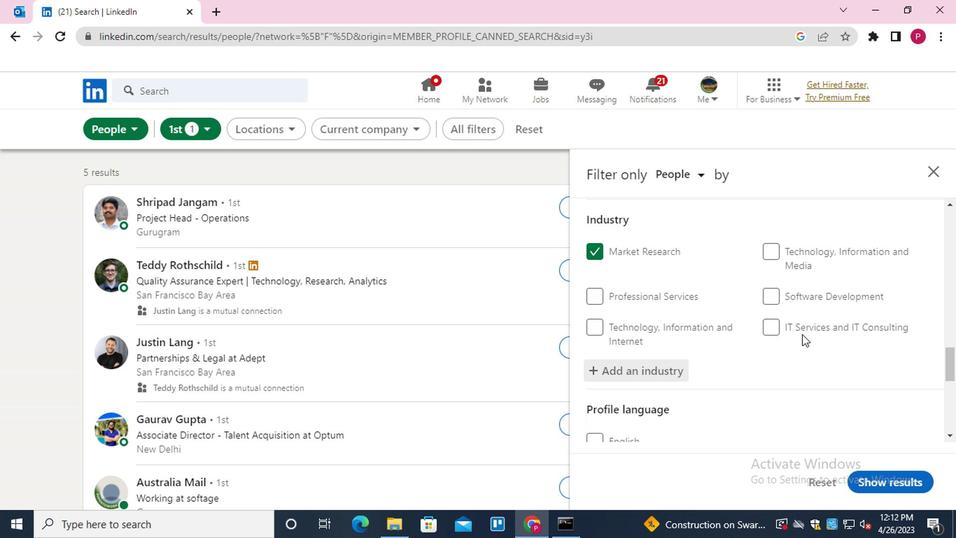 
Action: Mouse moved to (650, 270)
Screenshot: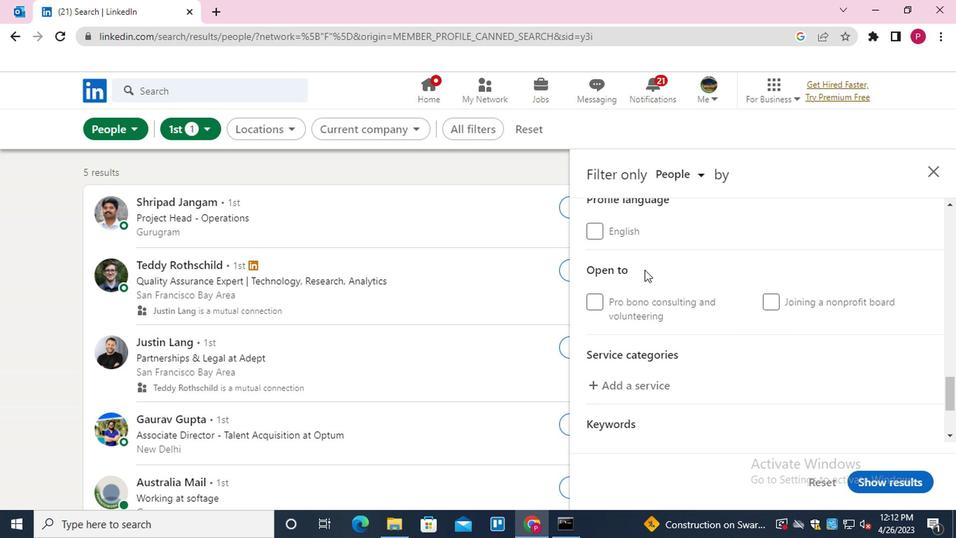 
Action: Mouse scrolled (650, 270) with delta (0, 0)
Screenshot: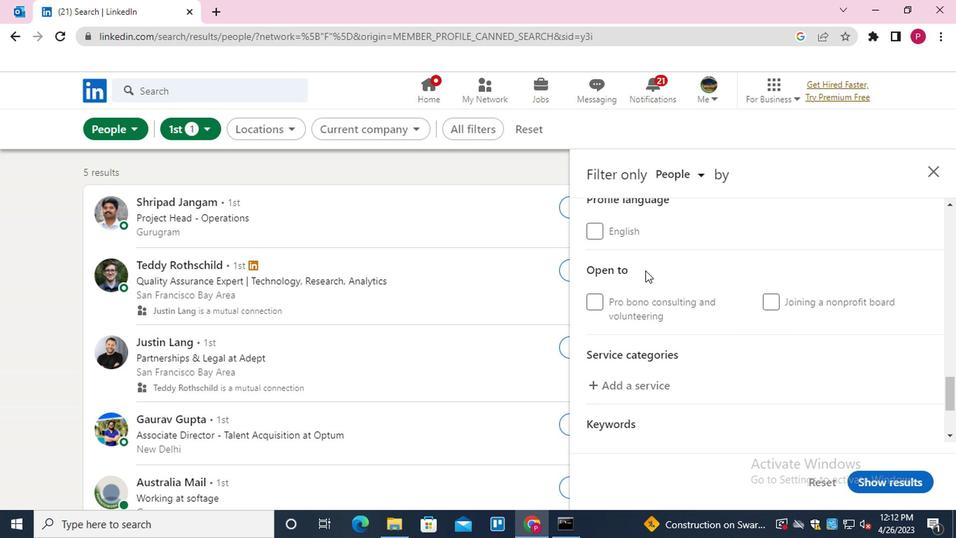 
Action: Mouse scrolled (650, 270) with delta (0, 0)
Screenshot: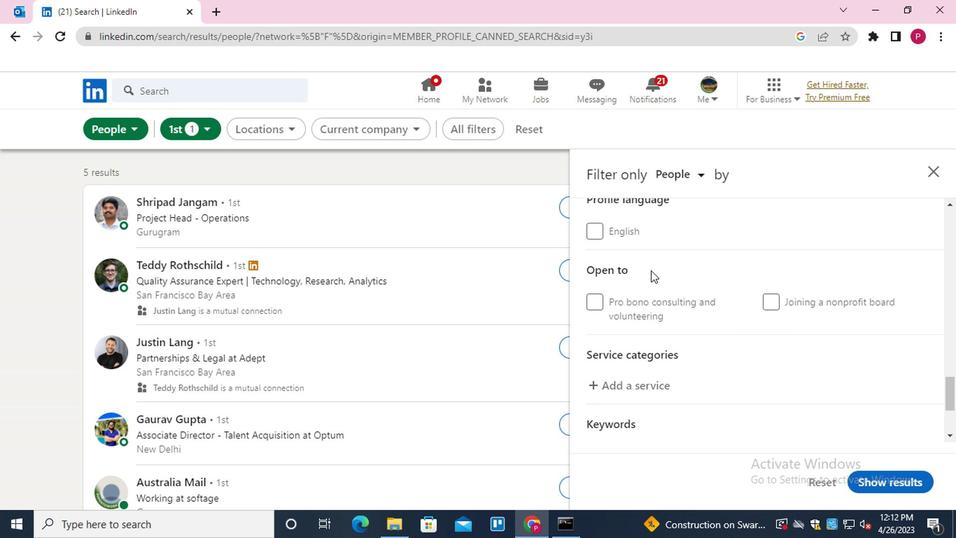 
Action: Mouse moved to (650, 270)
Screenshot: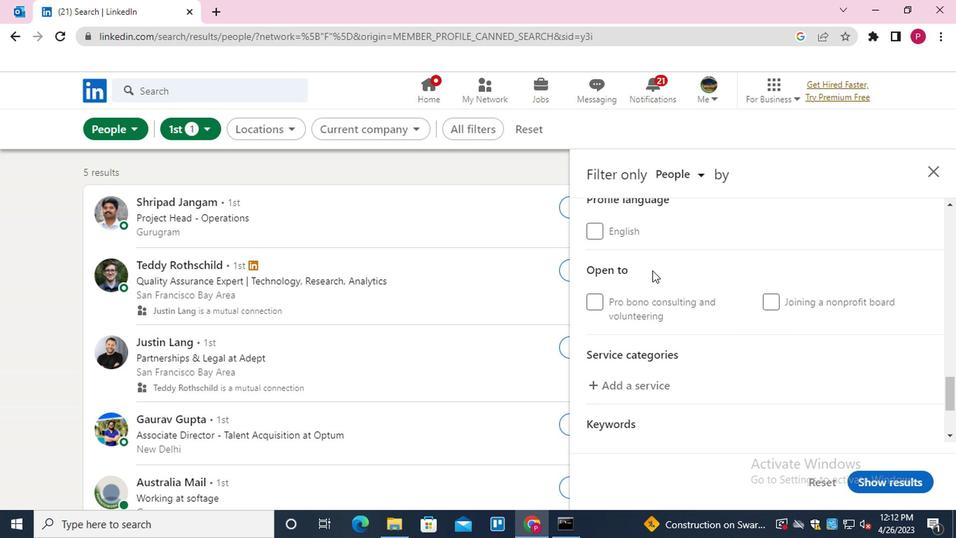 
Action: Mouse scrolled (650, 270) with delta (0, 0)
Screenshot: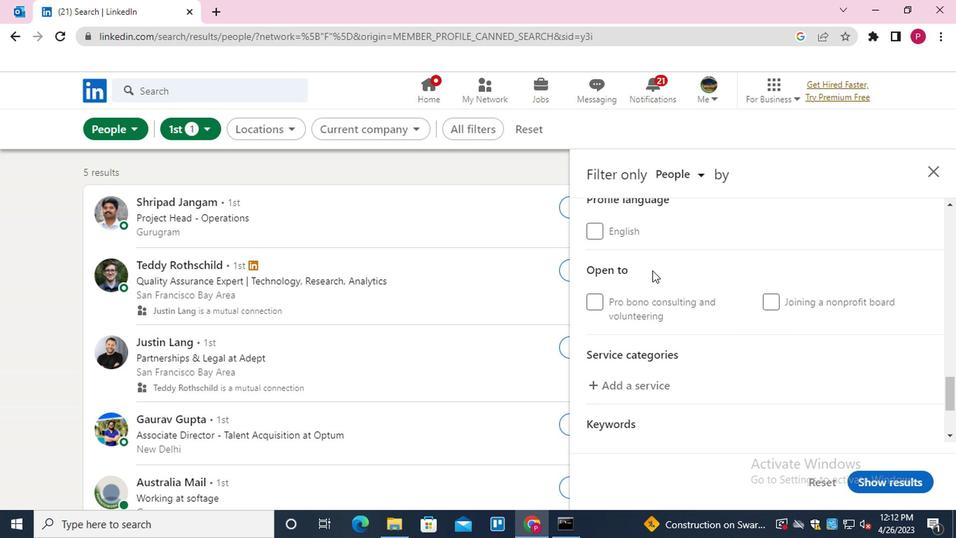 
Action: Mouse moved to (650, 245)
Screenshot: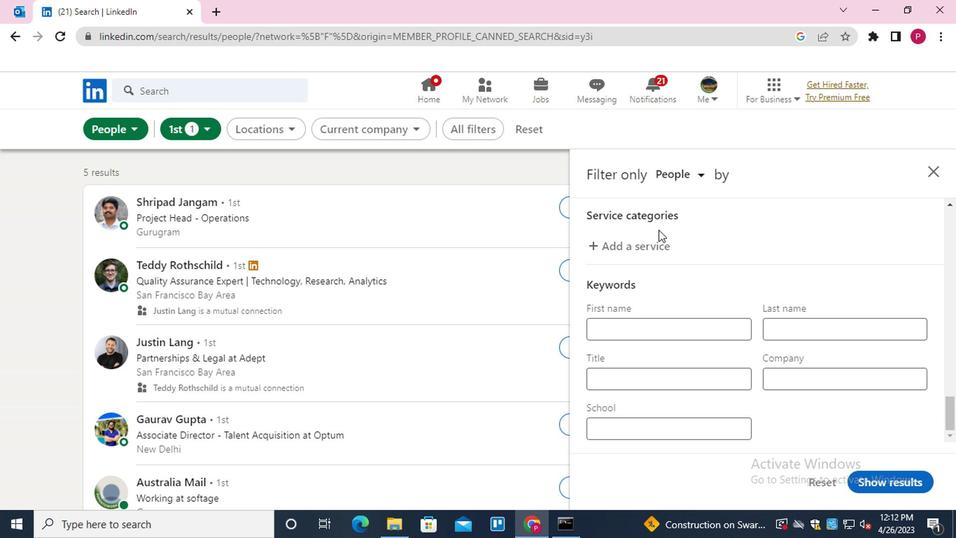 
Action: Mouse pressed left at (650, 245)
Screenshot: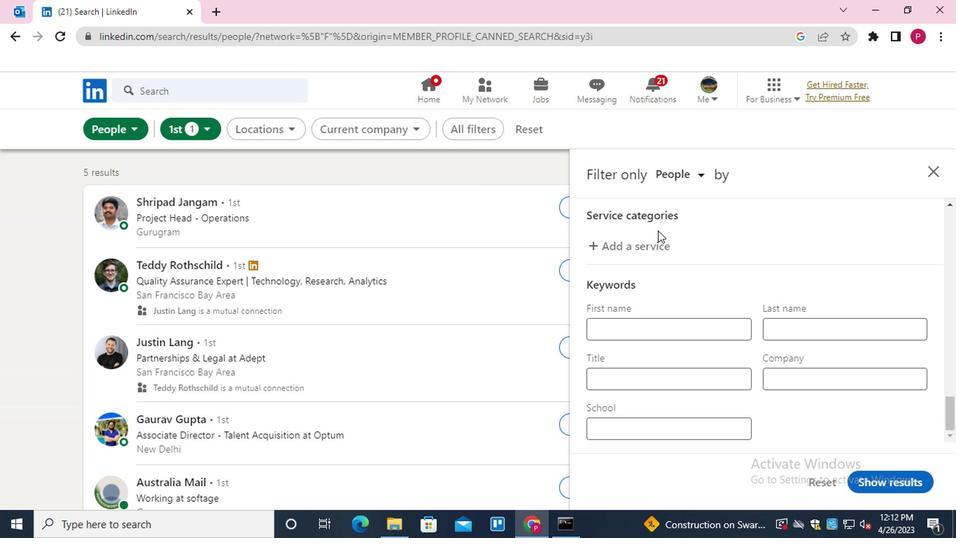 
Action: Key pressed <Key.shift><Key.shift><Key.shift><Key.shift><Key.shift><Key.shift><Key.shift>EDITI<Key.down><Key.enter>
Screenshot: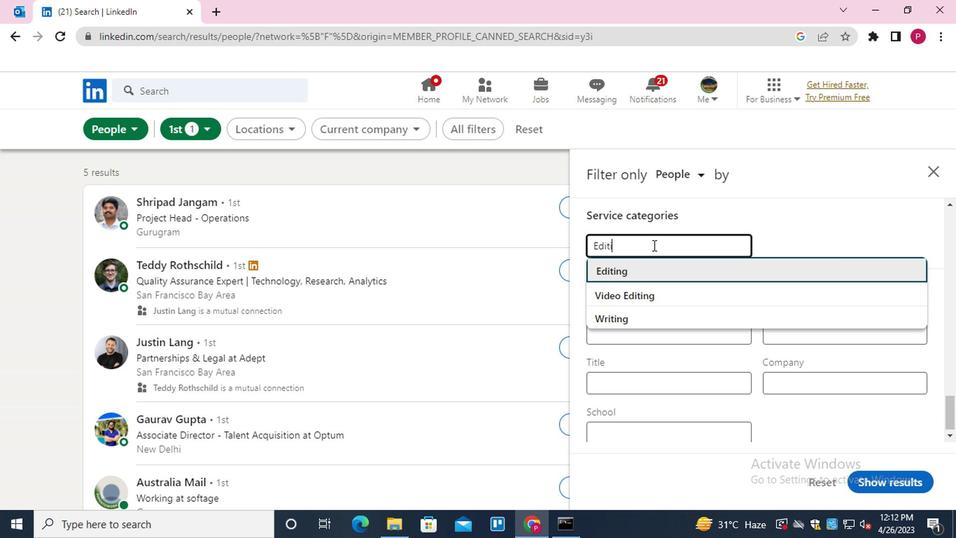 
Action: Mouse moved to (649, 266)
Screenshot: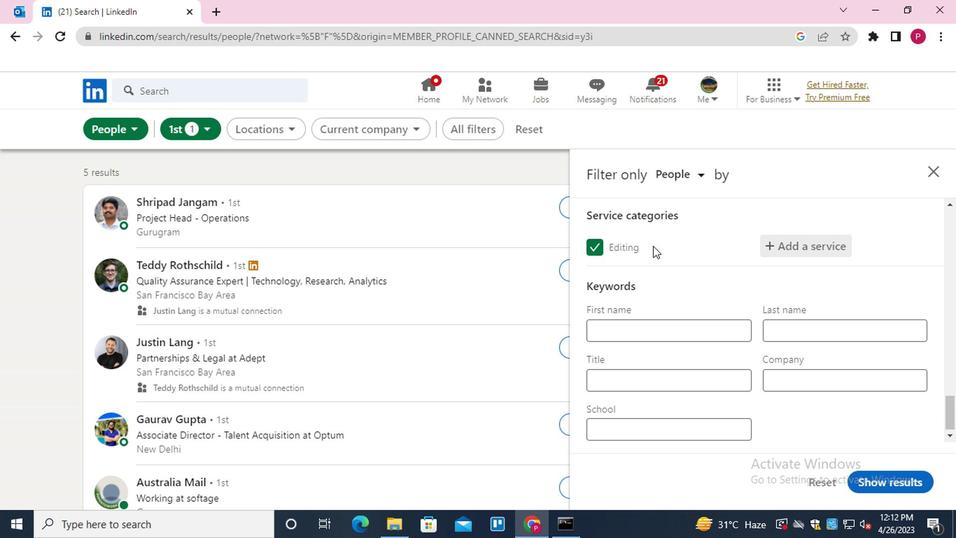 
Action: Mouse scrolled (649, 266) with delta (0, 0)
Screenshot: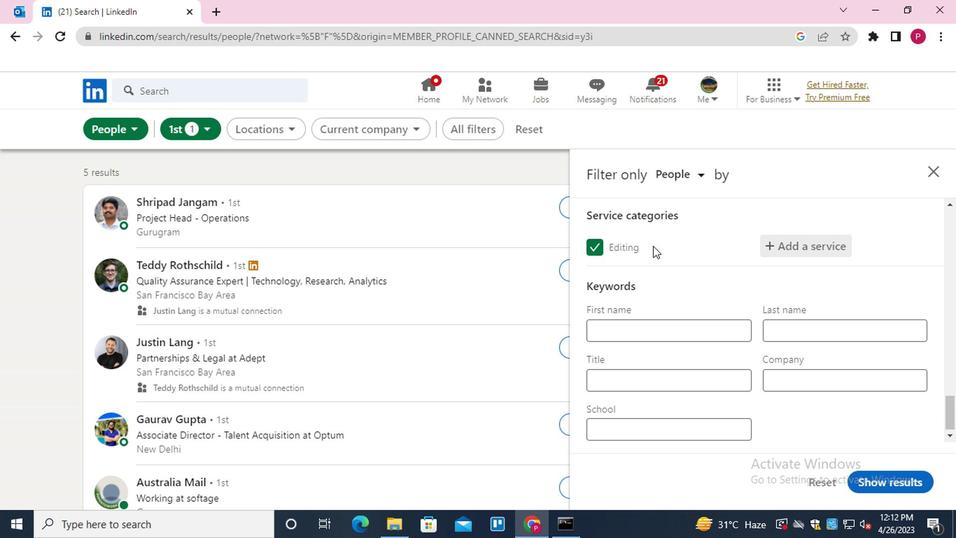 
Action: Mouse scrolled (649, 266) with delta (0, 0)
Screenshot: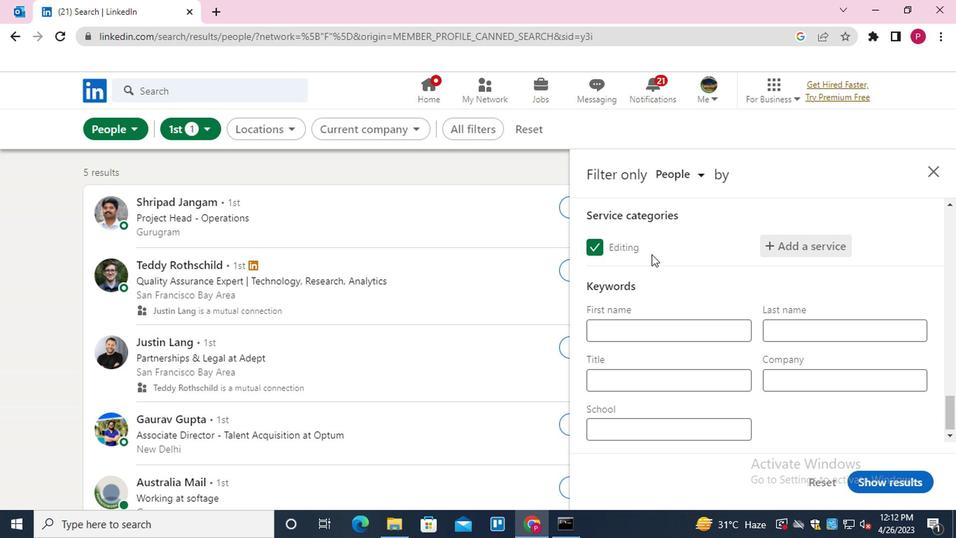 
Action: Mouse scrolled (649, 266) with delta (0, 0)
Screenshot: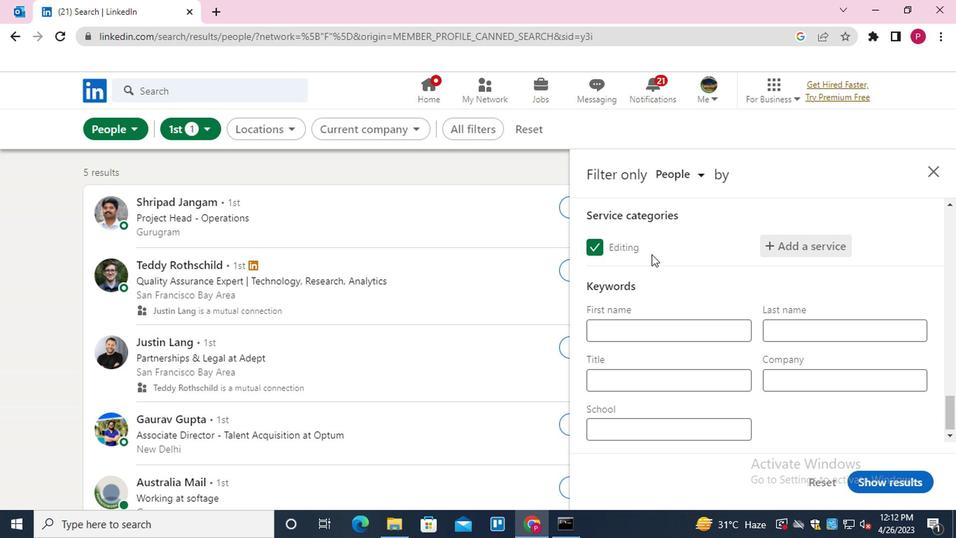 
Action: Mouse moved to (649, 268)
Screenshot: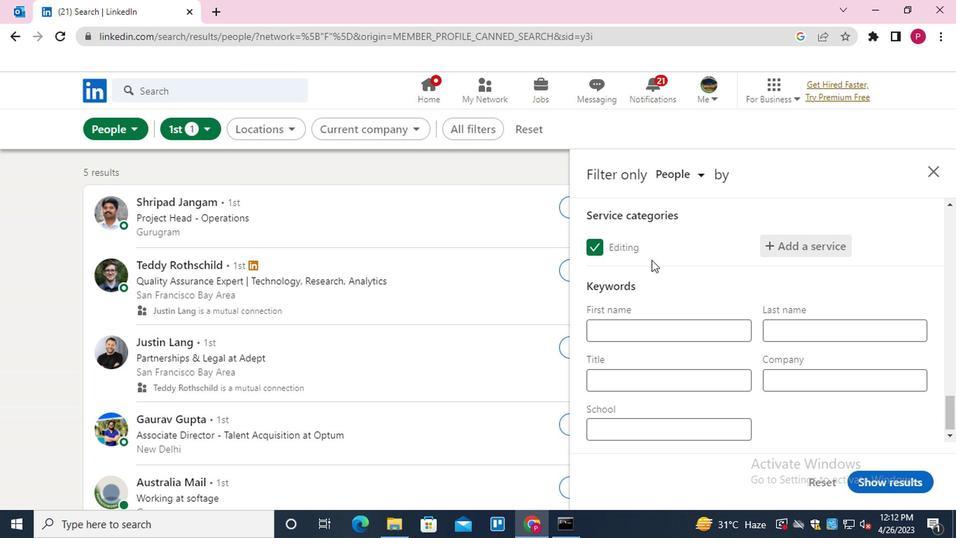 
Action: Mouse scrolled (649, 268) with delta (0, 0)
Screenshot: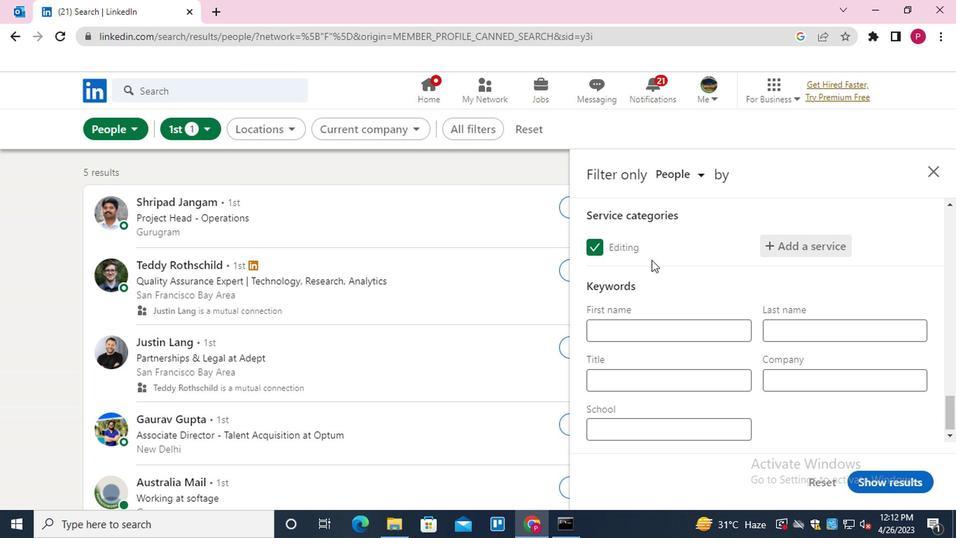 
Action: Mouse moved to (666, 375)
Screenshot: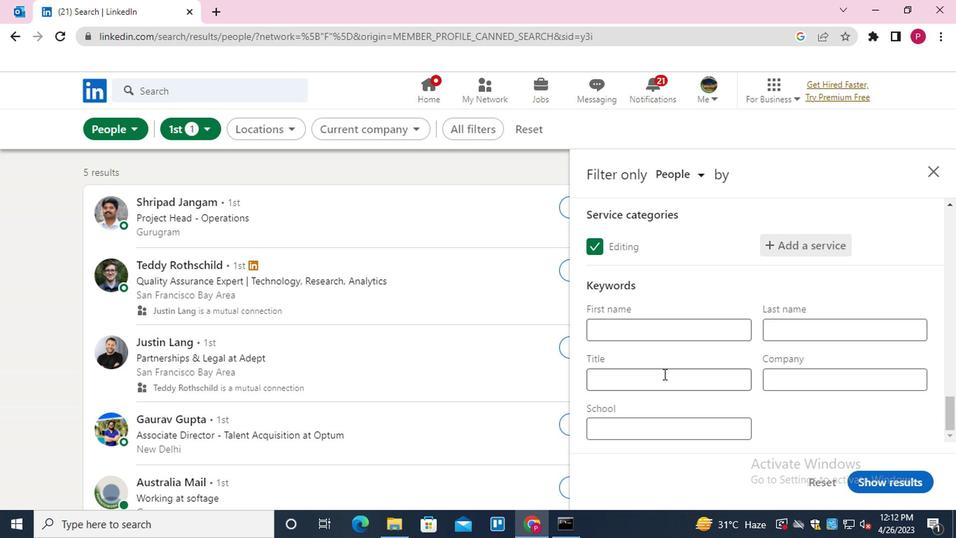 
Action: Mouse pressed left at (666, 375)
Screenshot: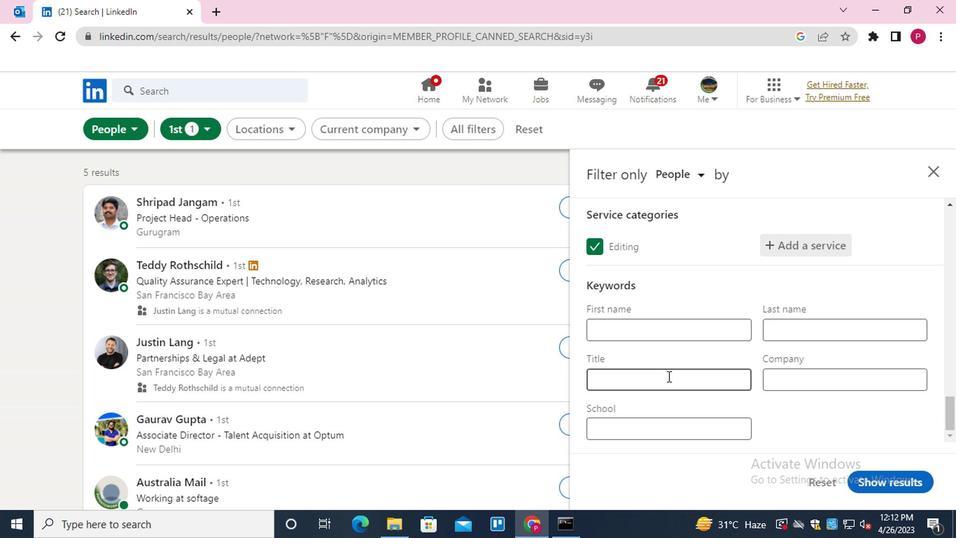 
Action: Key pressed <Key.shift><Key.shift><Key.shift><Key.shift>NOVELIST/<Key.shift>WRITER
Screenshot: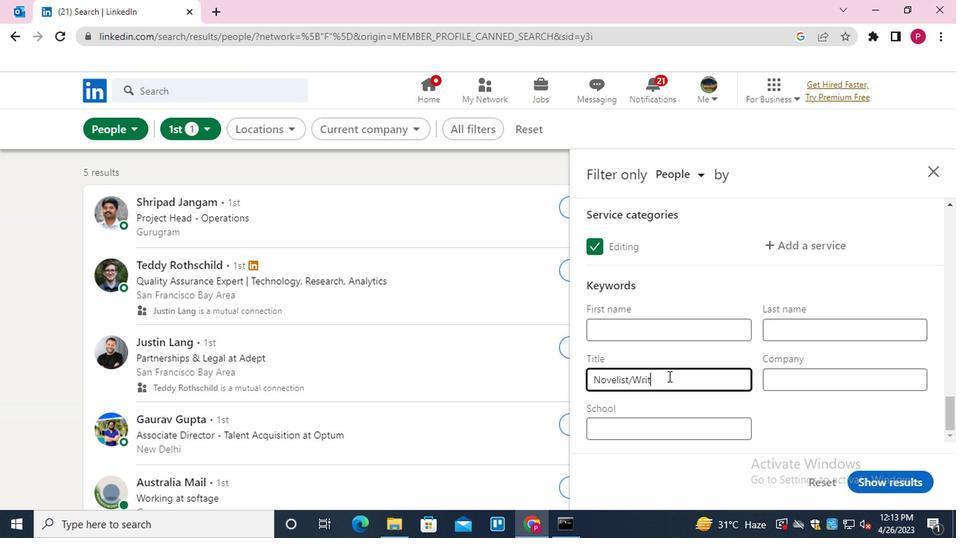 
Action: Mouse moved to (874, 478)
Screenshot: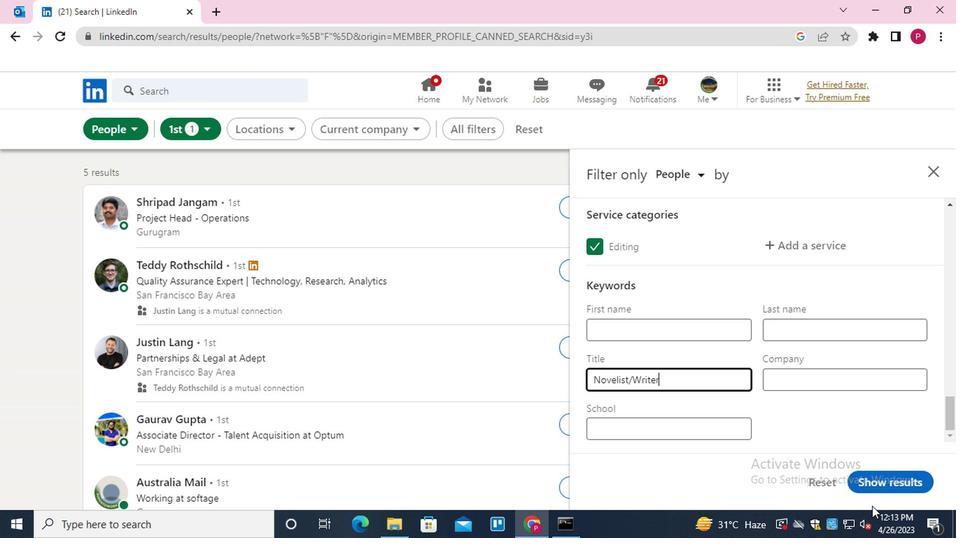 
Action: Mouse pressed left at (874, 478)
Screenshot: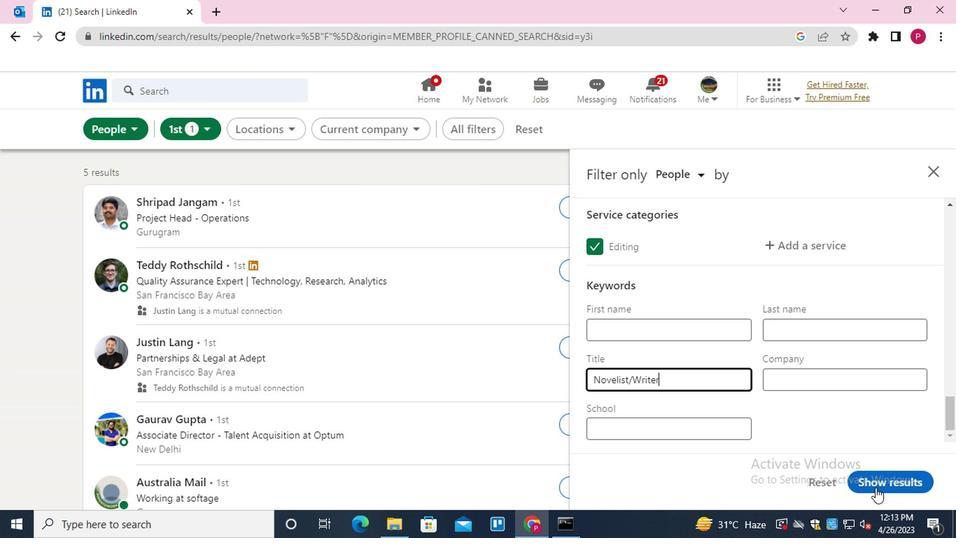 
Action: Mouse moved to (462, 310)
Screenshot: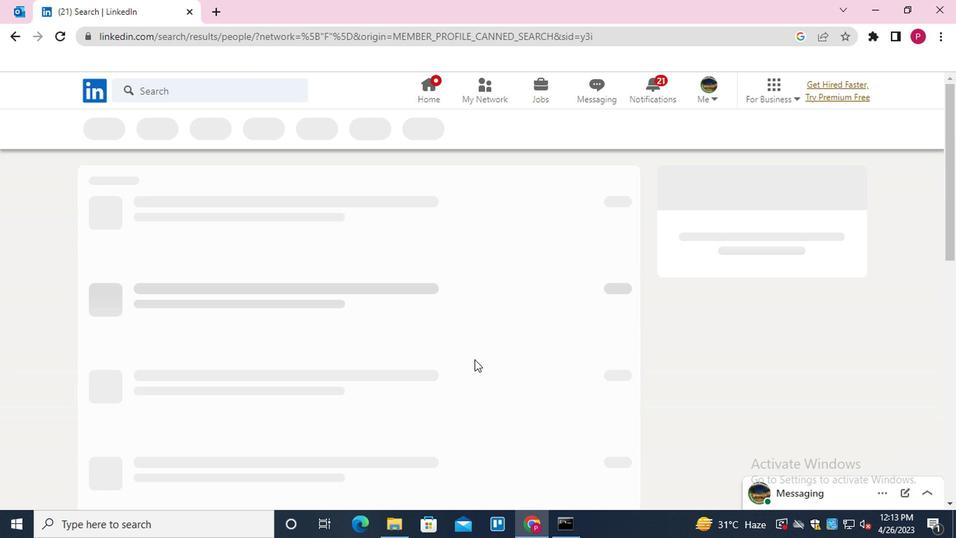 
